 Task: Search one way flight ticket for 1 adult, 6 children, 1 infant in seat and 1 infant on lap in business from Little Rock: Bill And Hillary Clinton National Airport (adams Field) (was Little Rock National) to Indianapolis: Indianapolis International Airport on 8-5-2023. Number of bags: 1 carry on bag. Price is upto 100000. Outbound departure time preference is 20:45.
Action: Mouse moved to (300, 121)
Screenshot: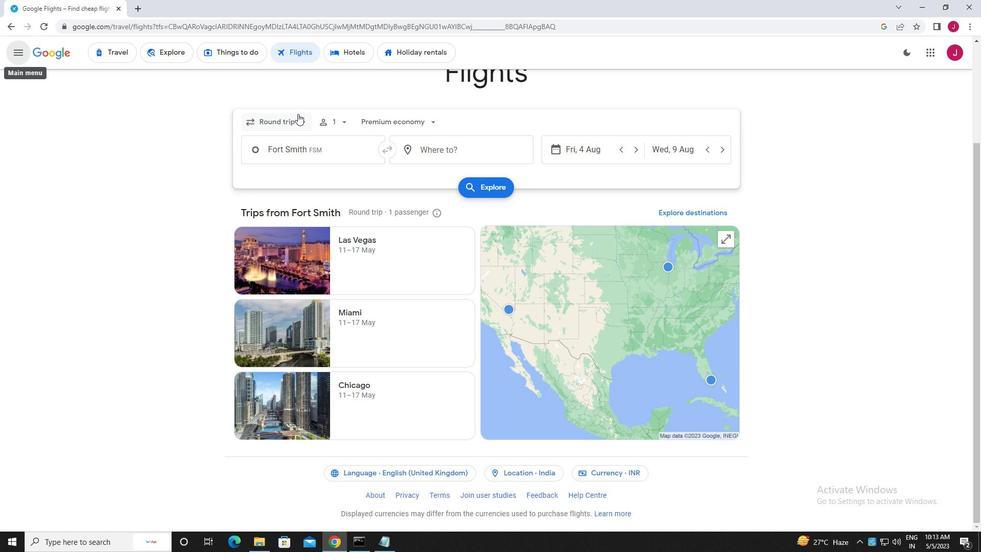 
Action: Mouse pressed left at (300, 121)
Screenshot: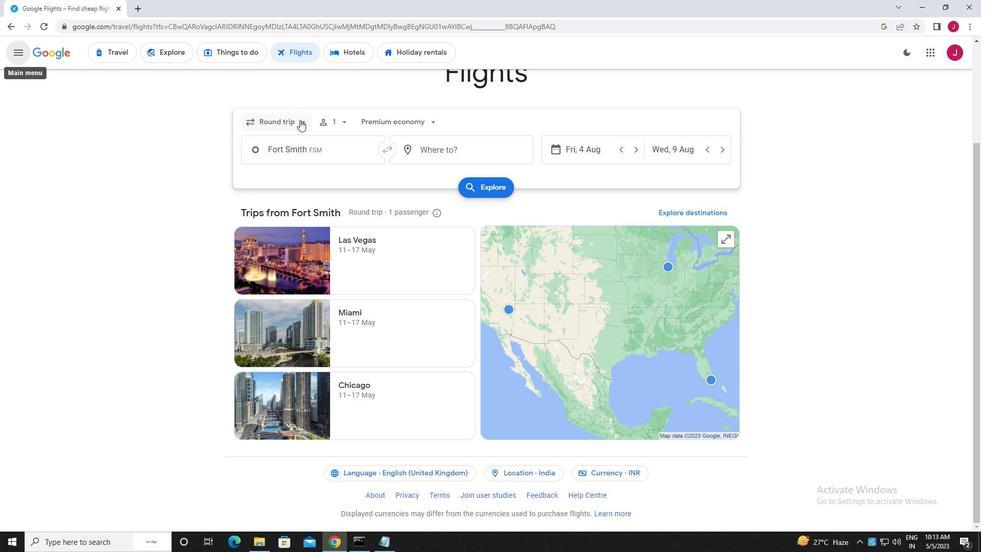 
Action: Mouse moved to (298, 169)
Screenshot: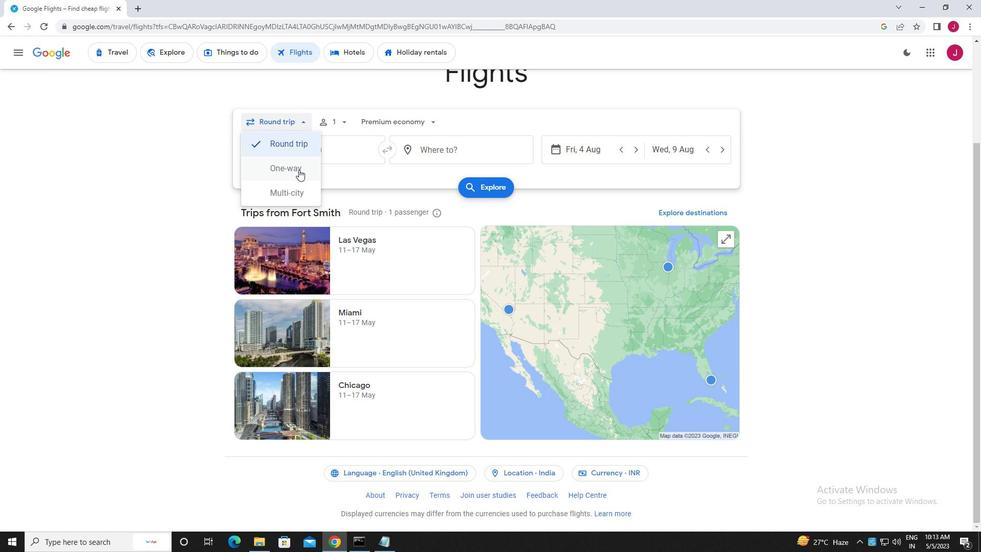 
Action: Mouse pressed left at (298, 169)
Screenshot: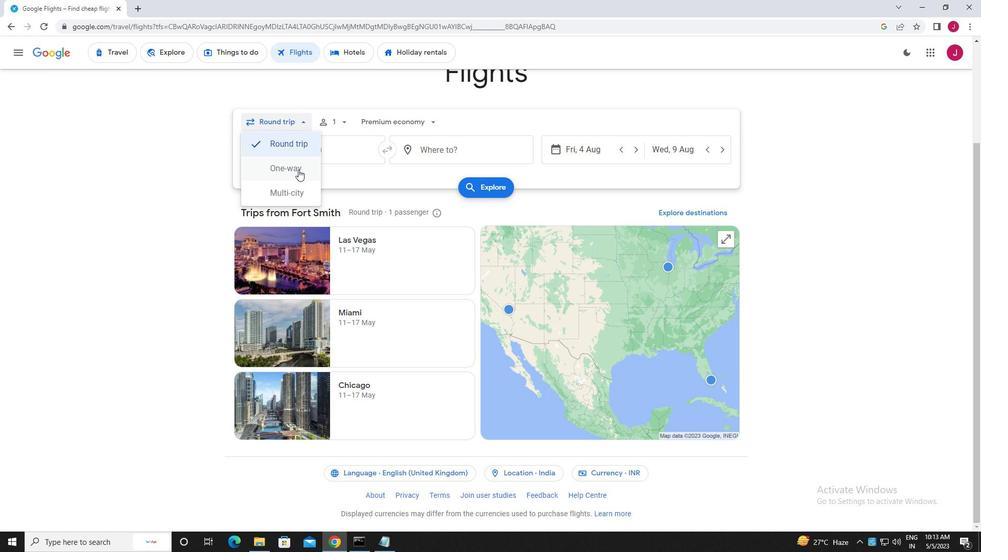 
Action: Mouse moved to (340, 127)
Screenshot: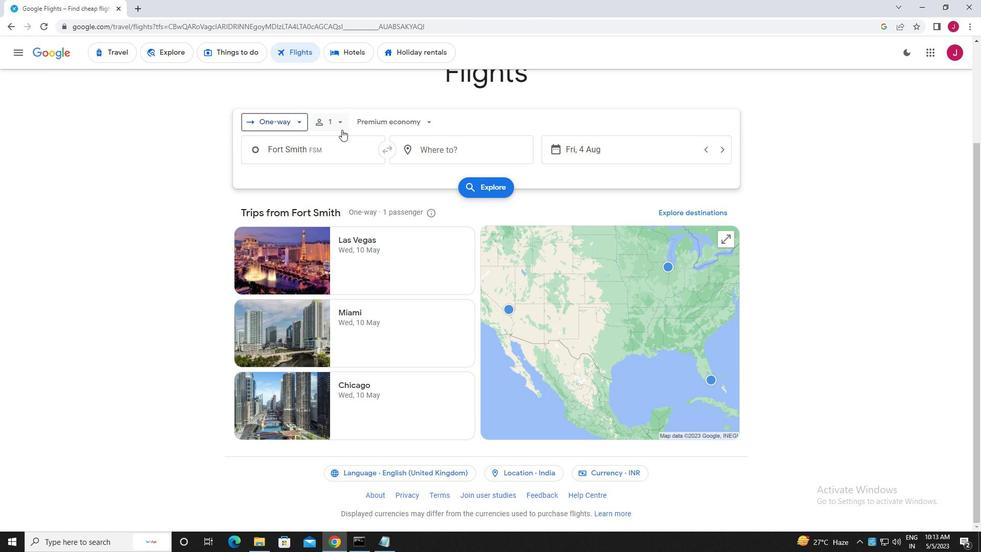 
Action: Mouse pressed left at (340, 127)
Screenshot: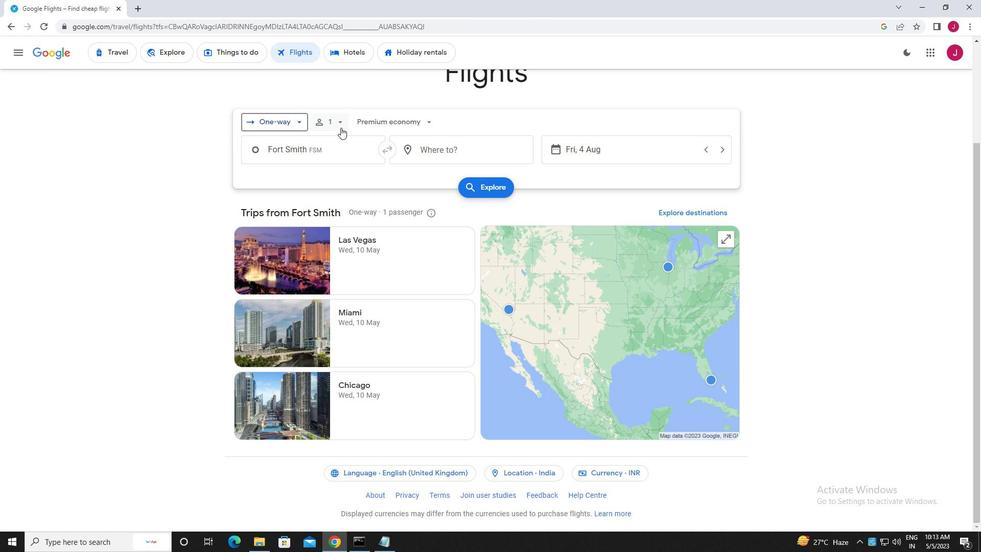 
Action: Mouse moved to (417, 177)
Screenshot: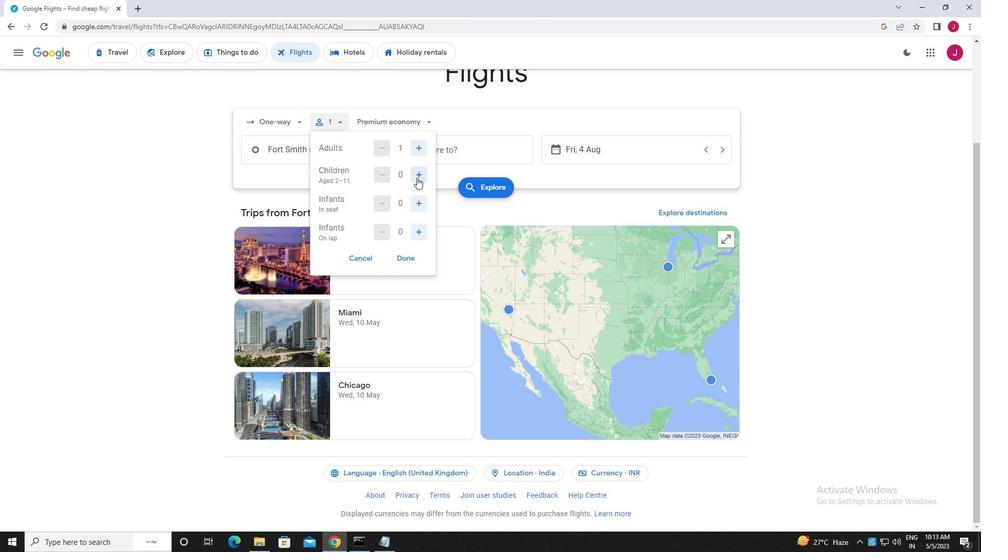 
Action: Mouse pressed left at (417, 177)
Screenshot: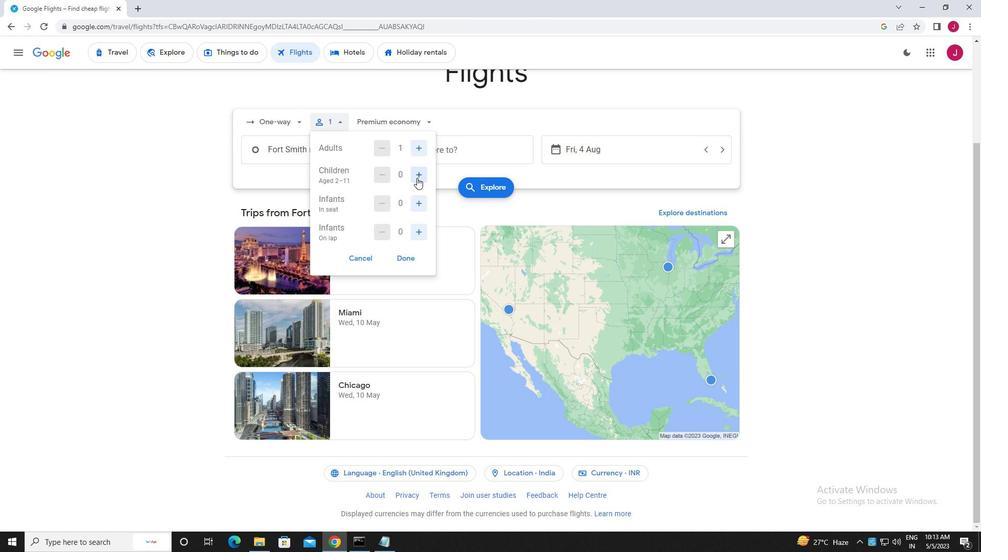 
Action: Mouse pressed left at (417, 177)
Screenshot: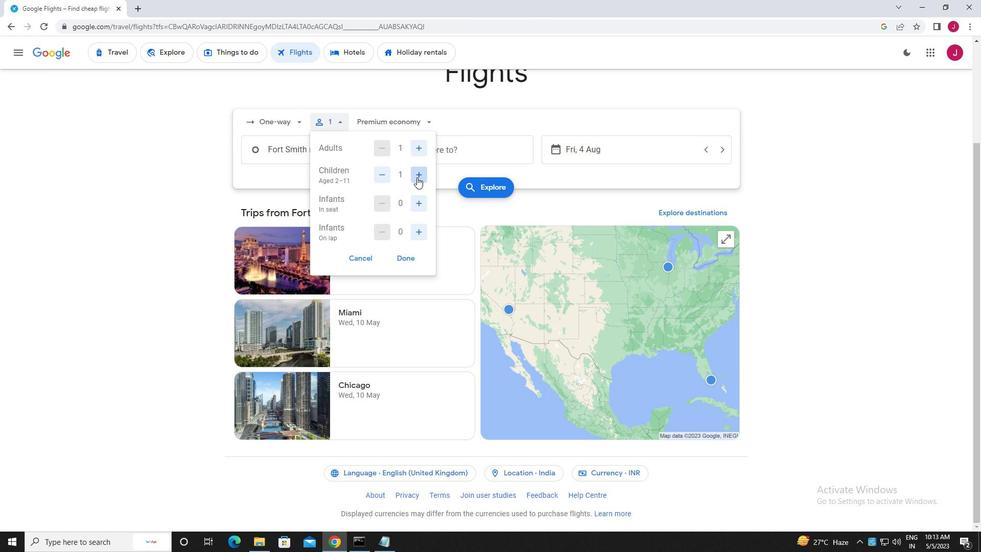 
Action: Mouse pressed left at (417, 177)
Screenshot: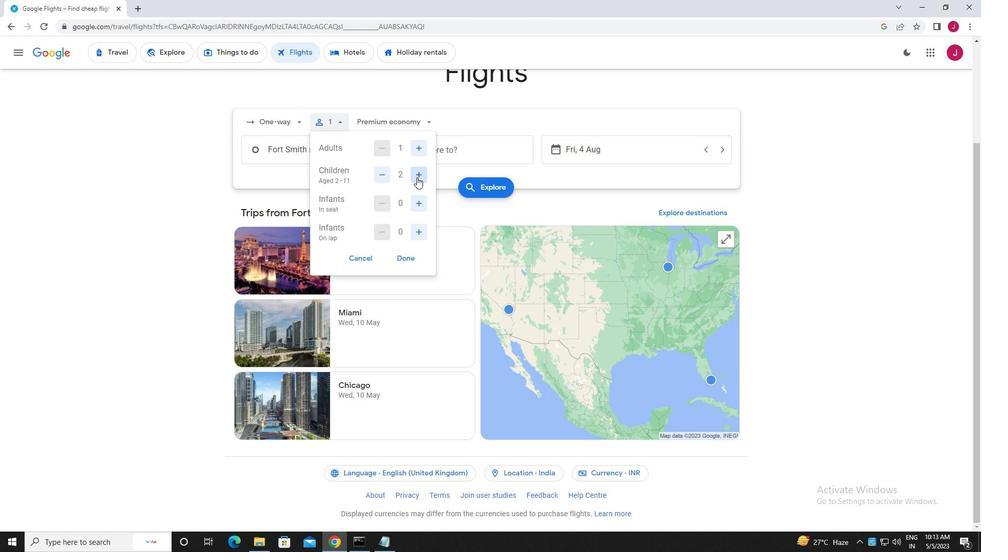 
Action: Mouse pressed left at (417, 177)
Screenshot: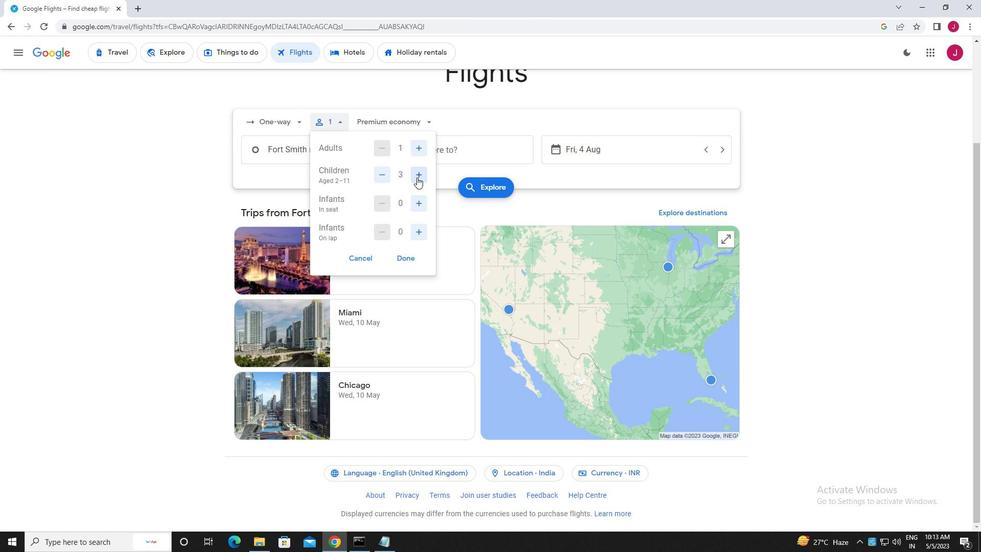 
Action: Mouse pressed left at (417, 177)
Screenshot: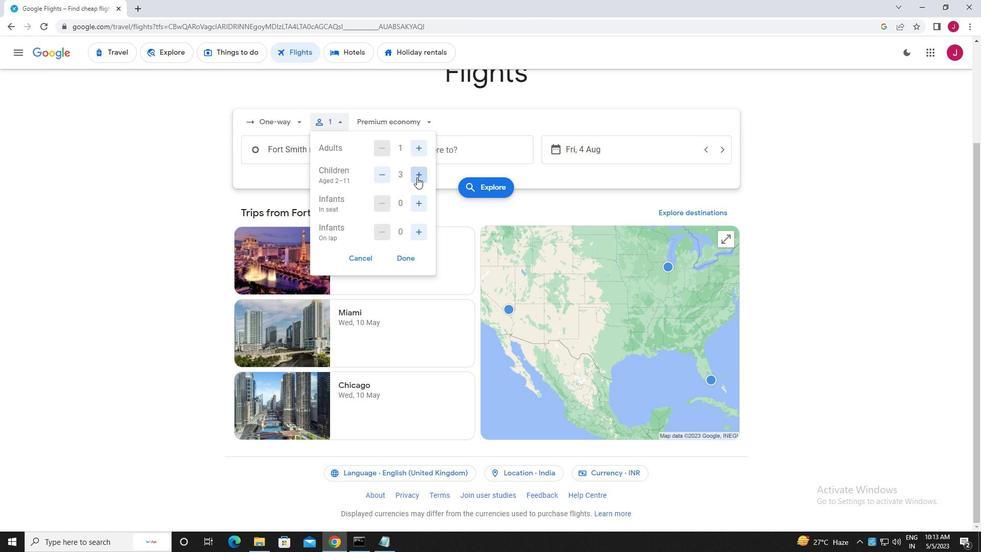 
Action: Mouse pressed left at (417, 177)
Screenshot: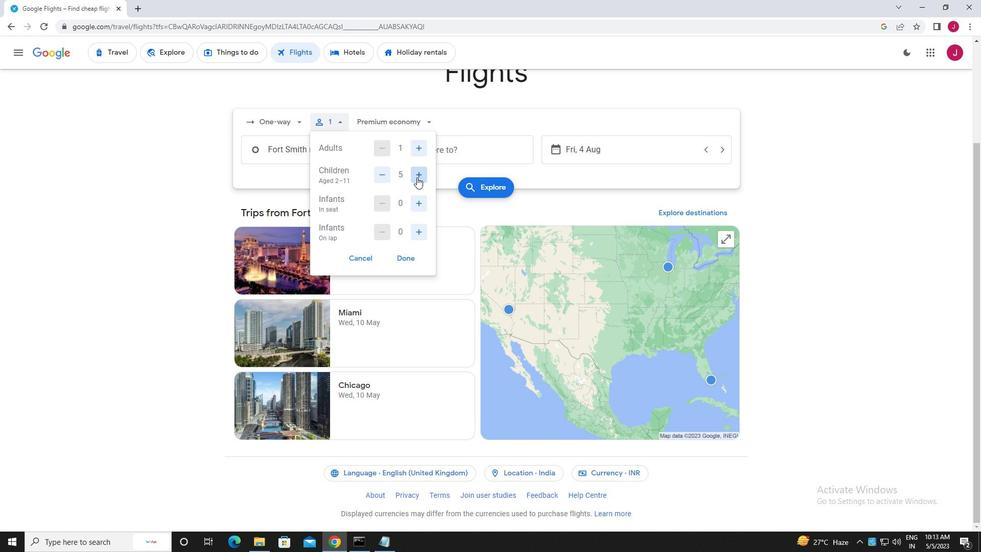 
Action: Mouse moved to (418, 202)
Screenshot: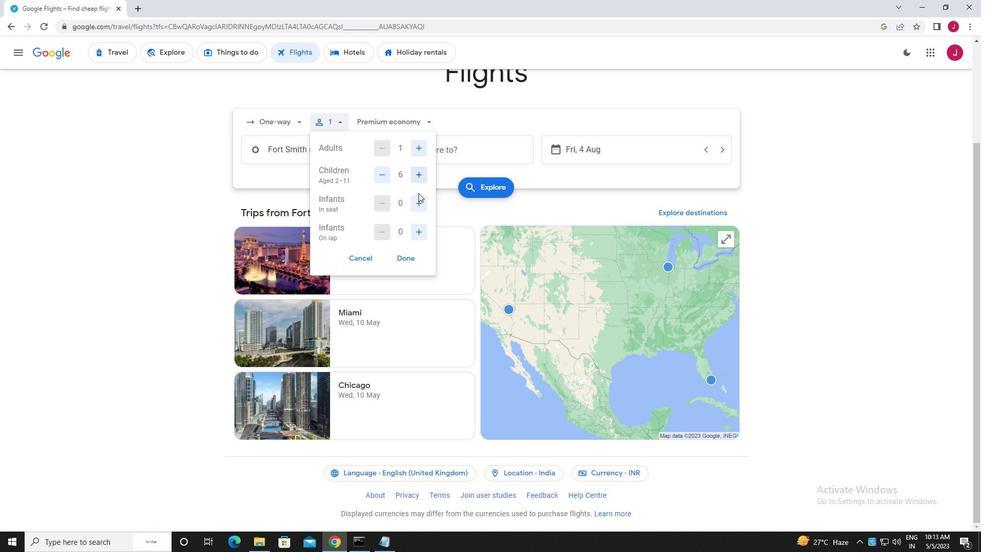 
Action: Mouse pressed left at (418, 202)
Screenshot: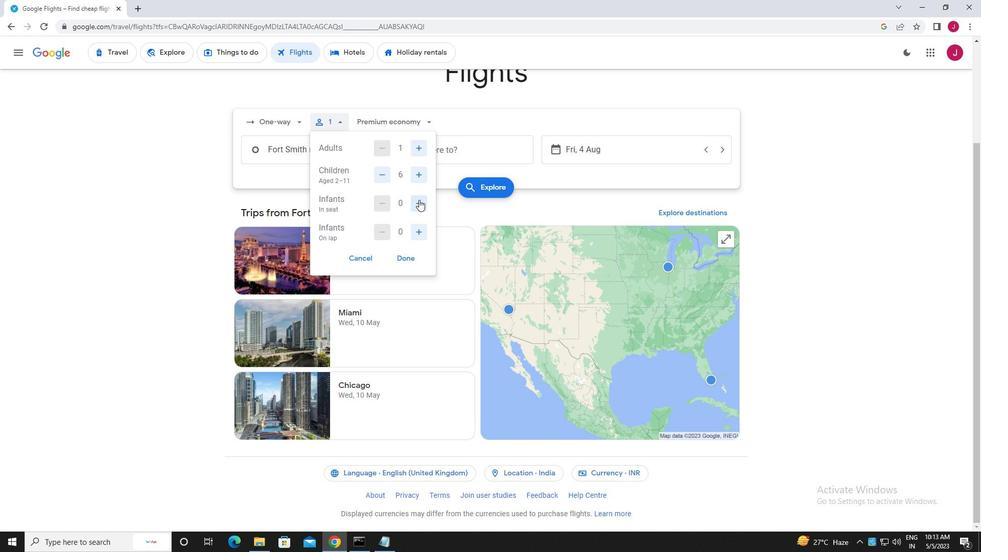 
Action: Mouse moved to (419, 231)
Screenshot: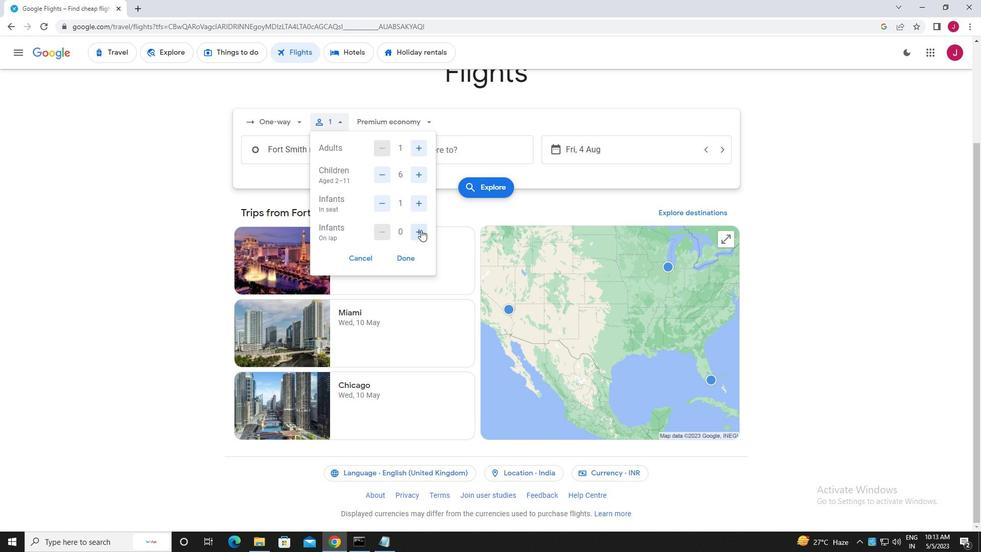 
Action: Mouse pressed left at (419, 231)
Screenshot: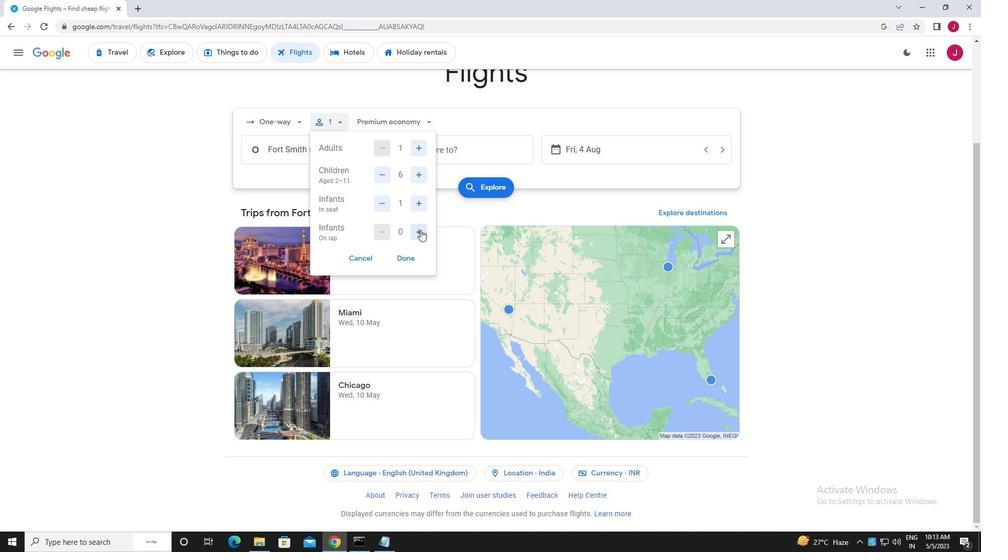 
Action: Mouse moved to (410, 257)
Screenshot: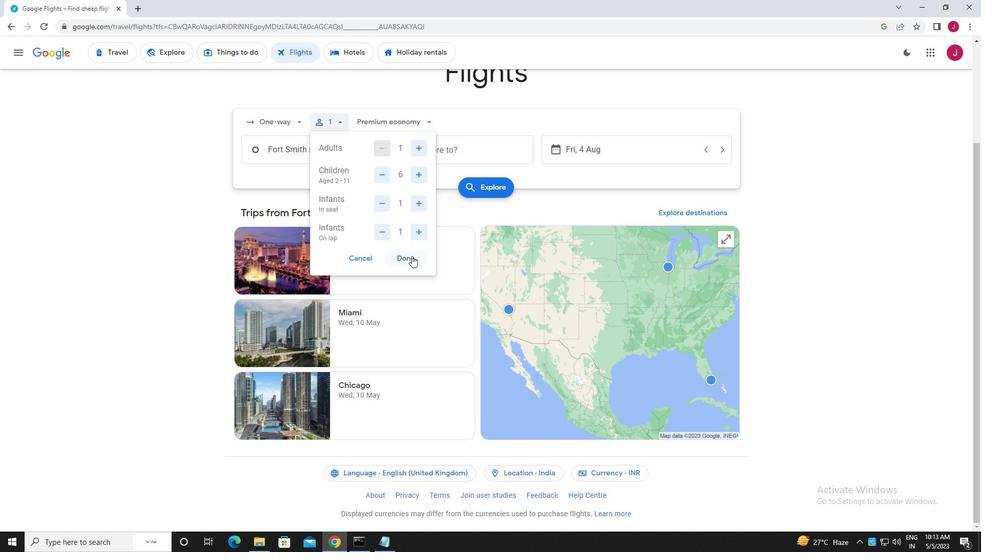 
Action: Mouse pressed left at (410, 257)
Screenshot: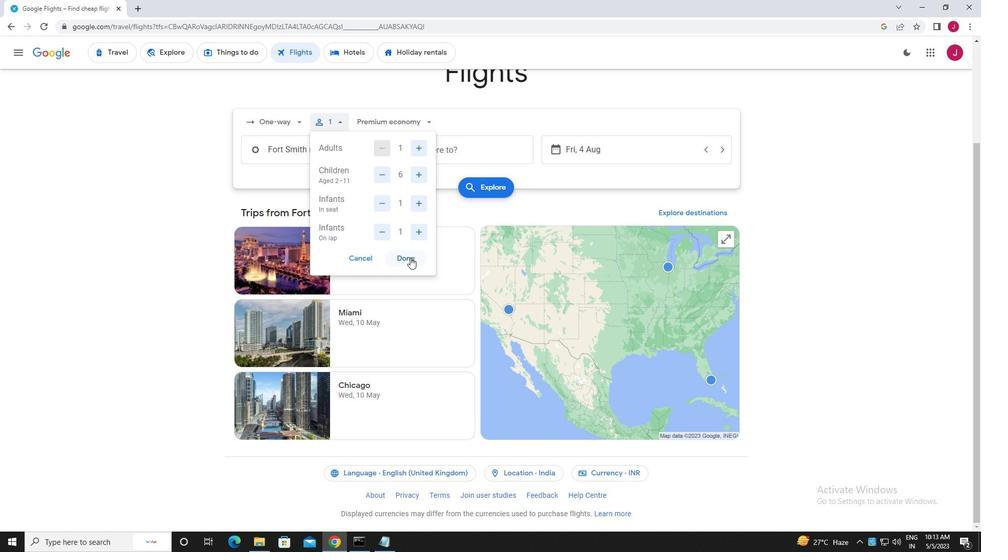 
Action: Mouse moved to (389, 124)
Screenshot: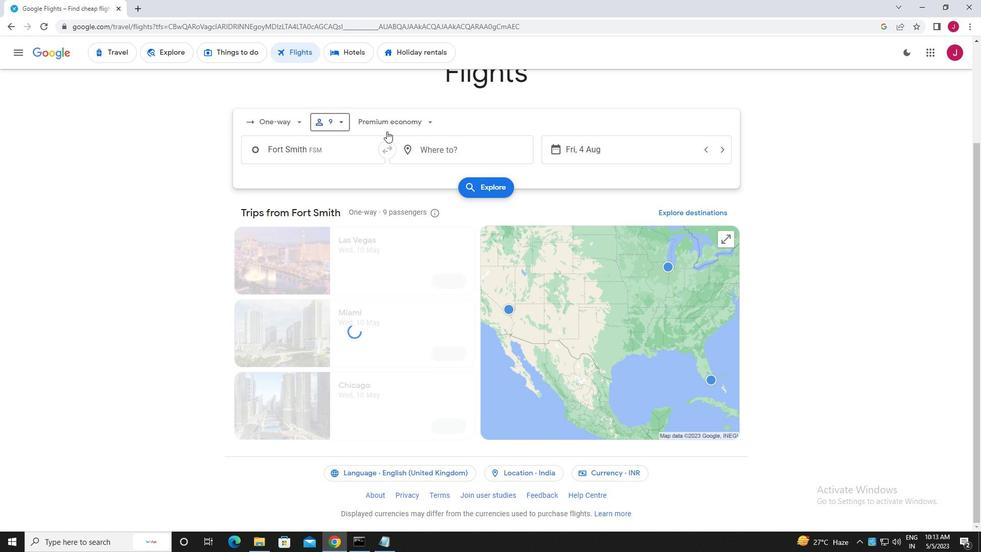
Action: Mouse pressed left at (389, 124)
Screenshot: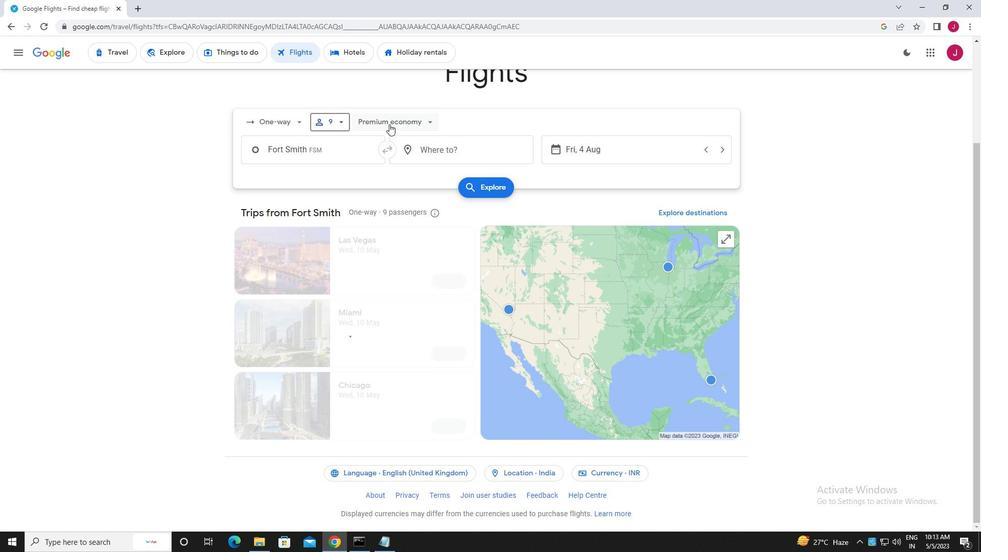 
Action: Mouse moved to (392, 192)
Screenshot: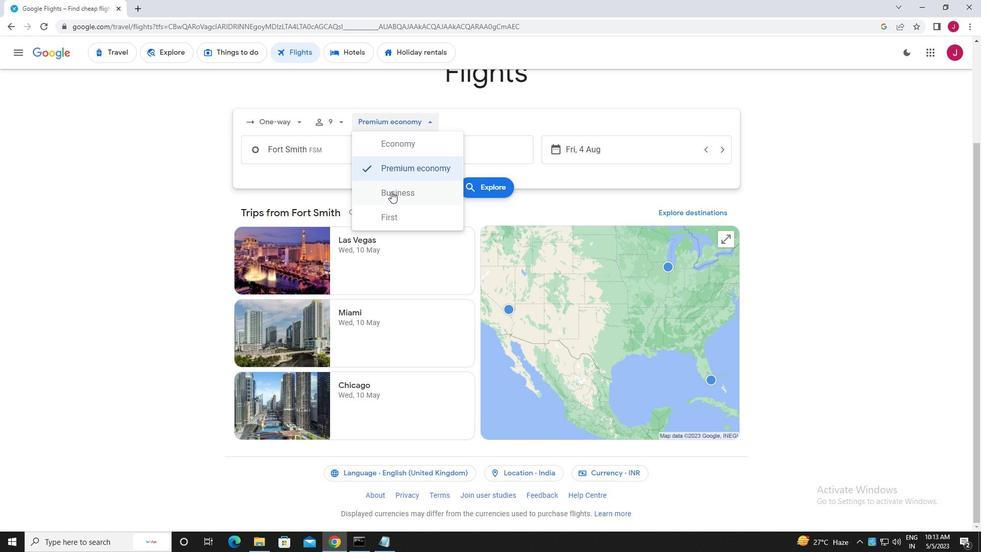 
Action: Mouse pressed left at (392, 192)
Screenshot: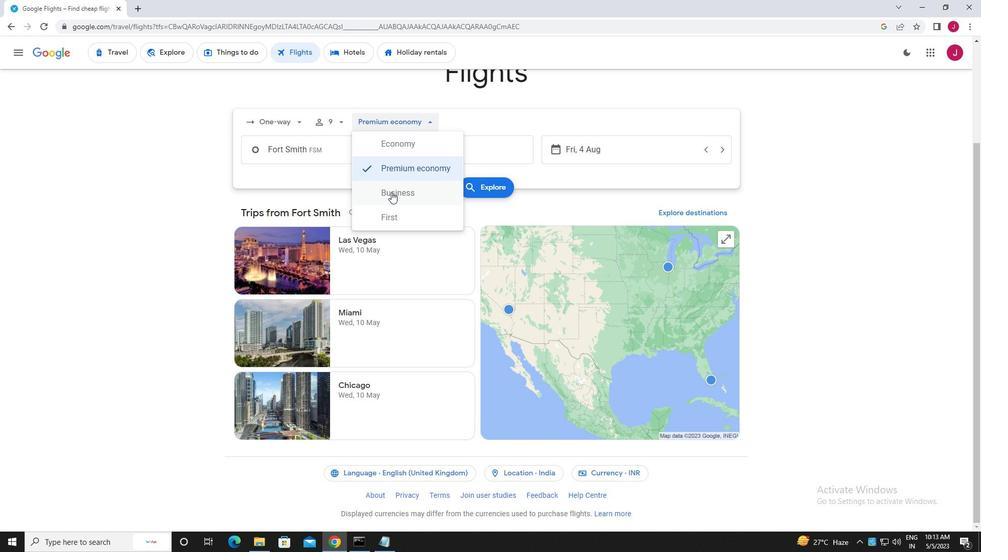 
Action: Mouse moved to (344, 149)
Screenshot: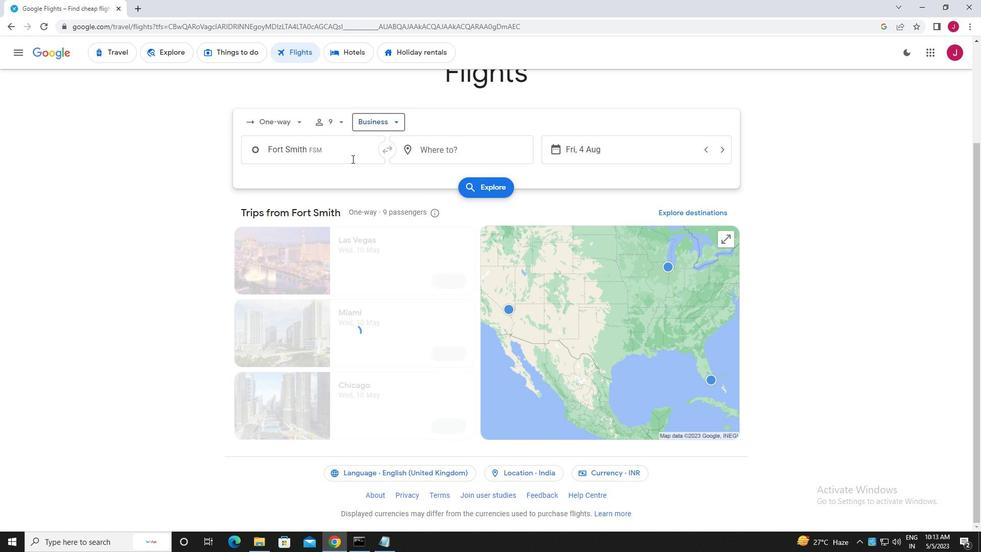 
Action: Mouse pressed left at (344, 149)
Screenshot: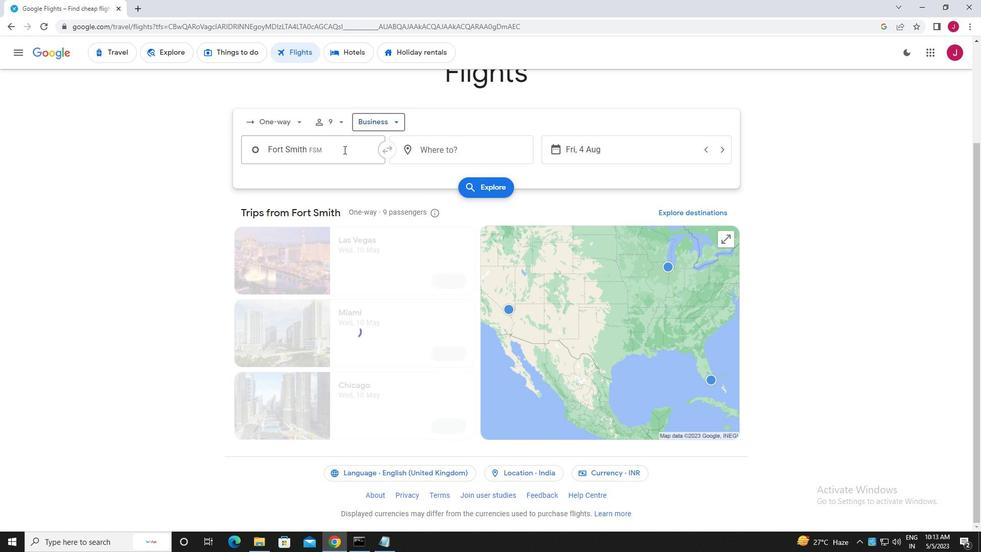 
Action: Key pressed little<Key.space>rock
Screenshot: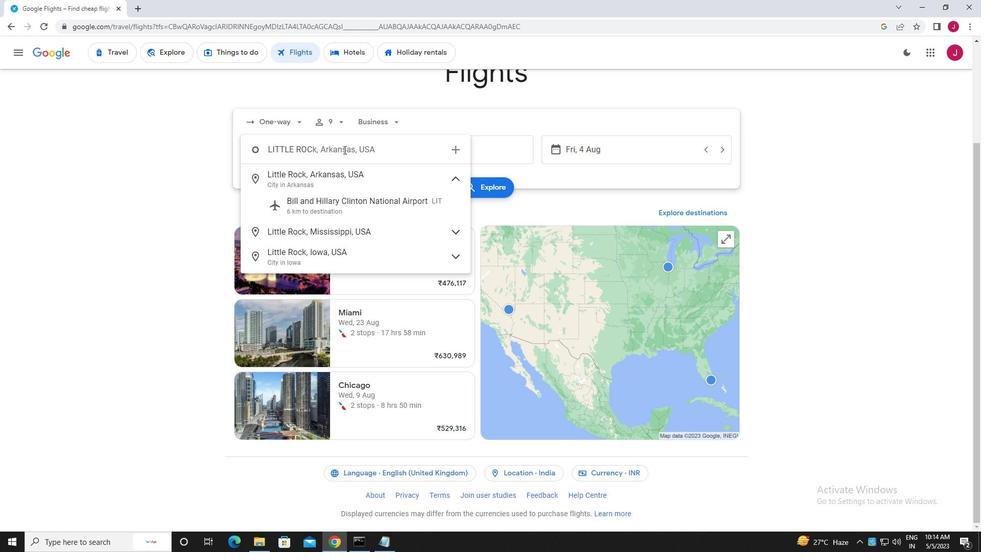 
Action: Mouse moved to (379, 213)
Screenshot: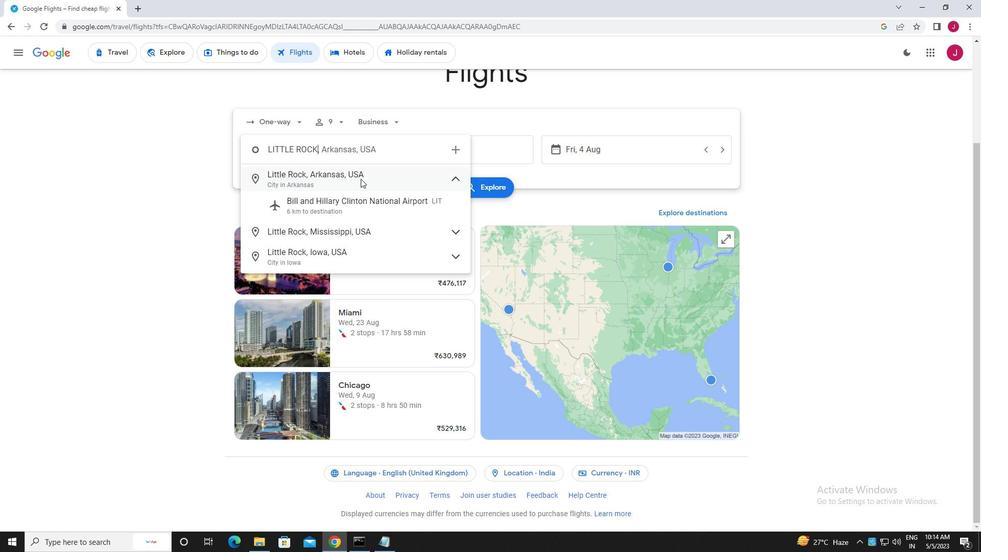 
Action: Mouse pressed left at (379, 213)
Screenshot: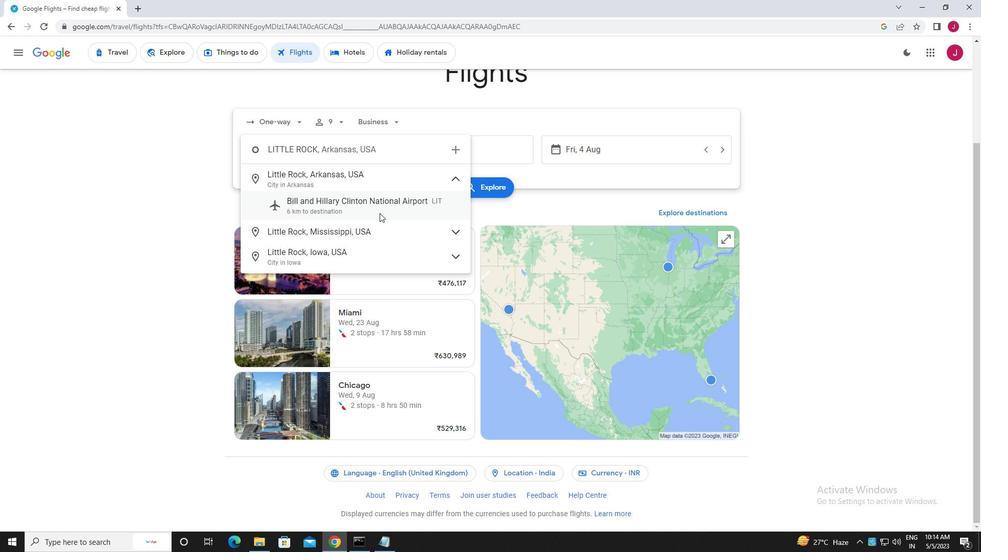 
Action: Mouse moved to (454, 154)
Screenshot: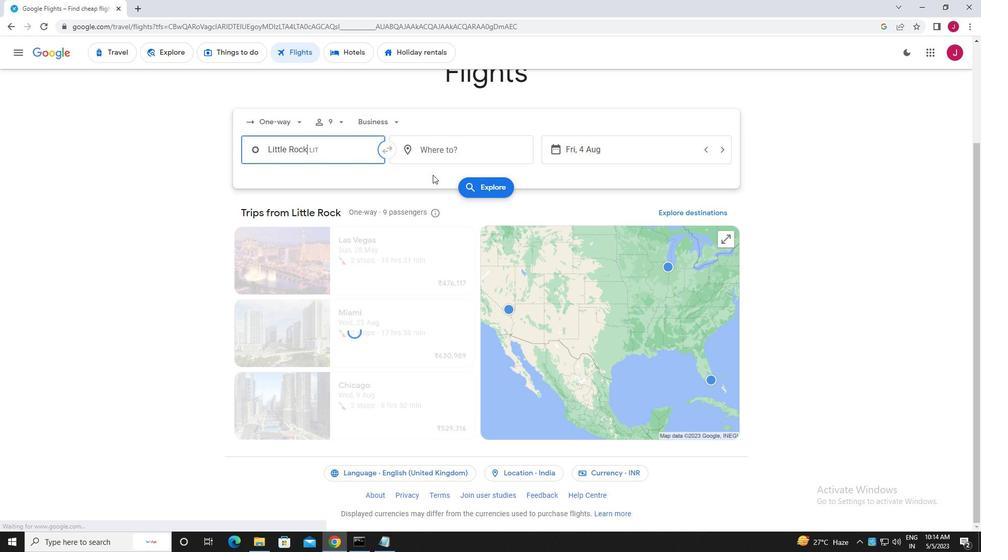
Action: Mouse pressed left at (454, 154)
Screenshot: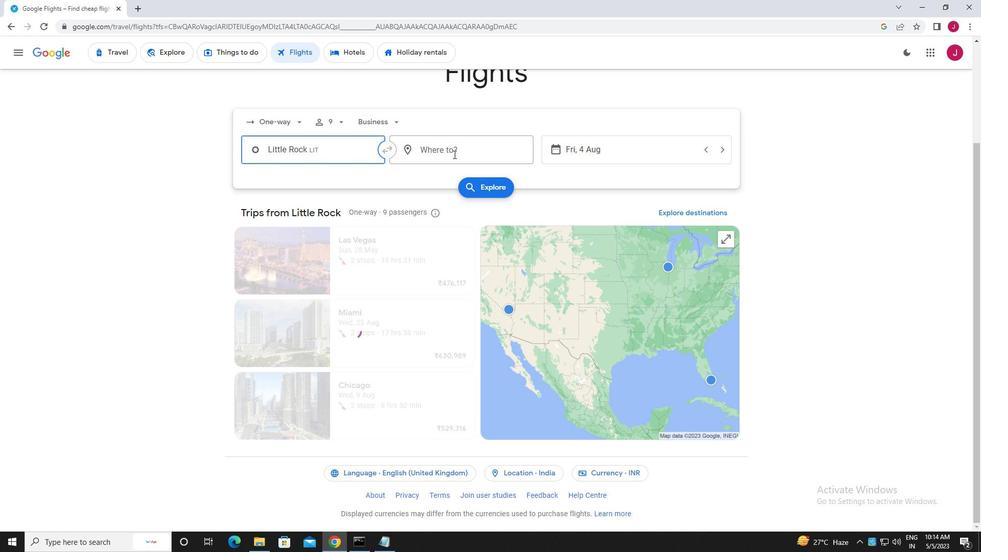 
Action: Mouse moved to (454, 154)
Screenshot: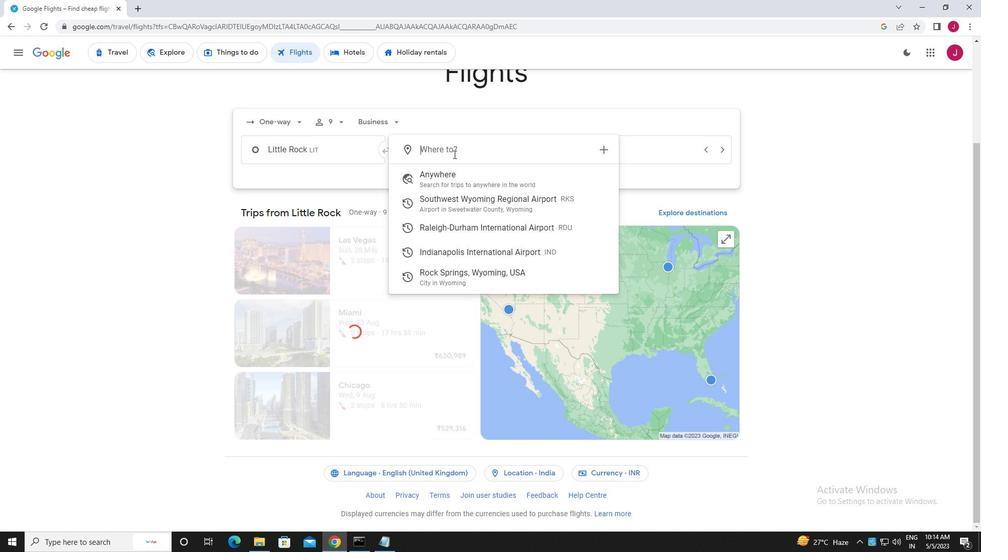 
Action: Key pressed ins<Key.backspace>diana
Screenshot: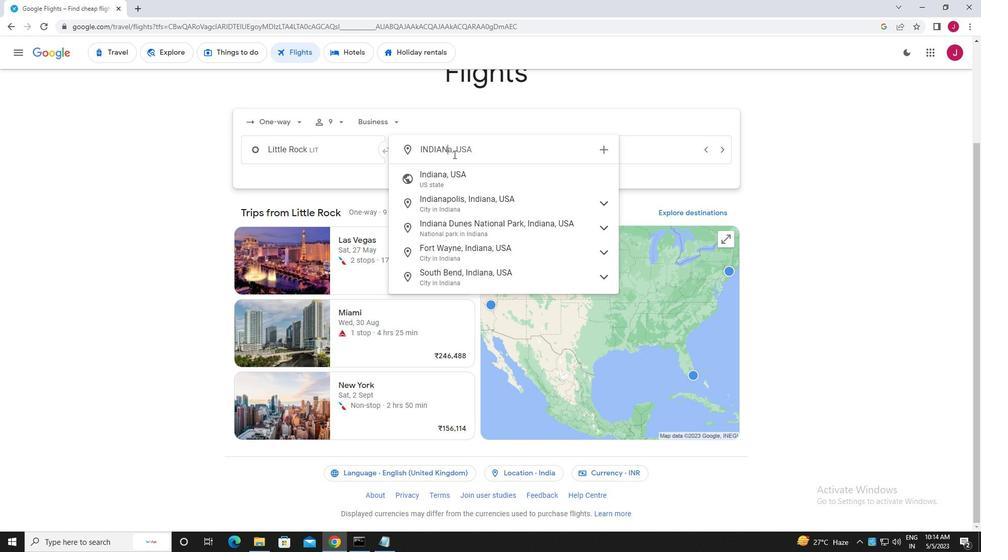 
Action: Mouse moved to (479, 210)
Screenshot: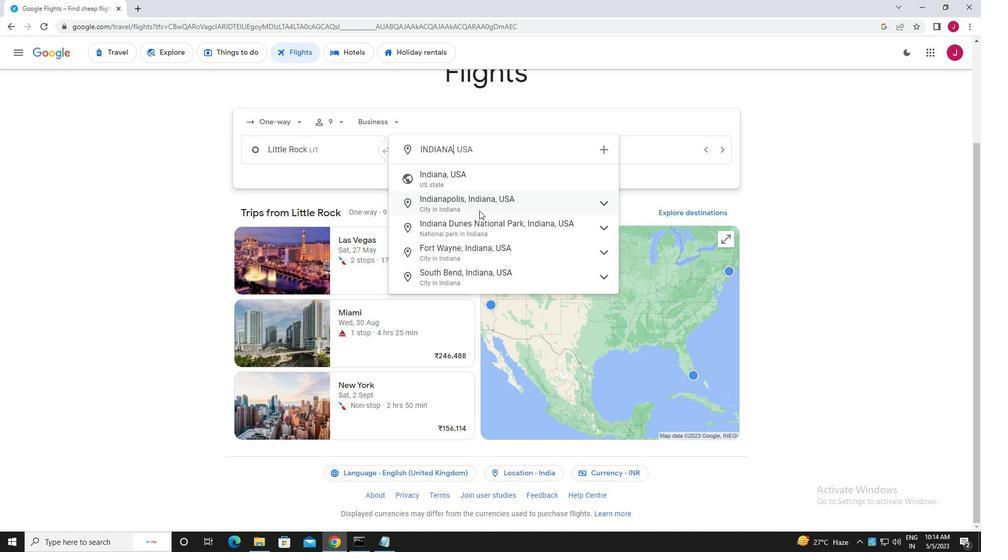 
Action: Mouse pressed left at (479, 210)
Screenshot: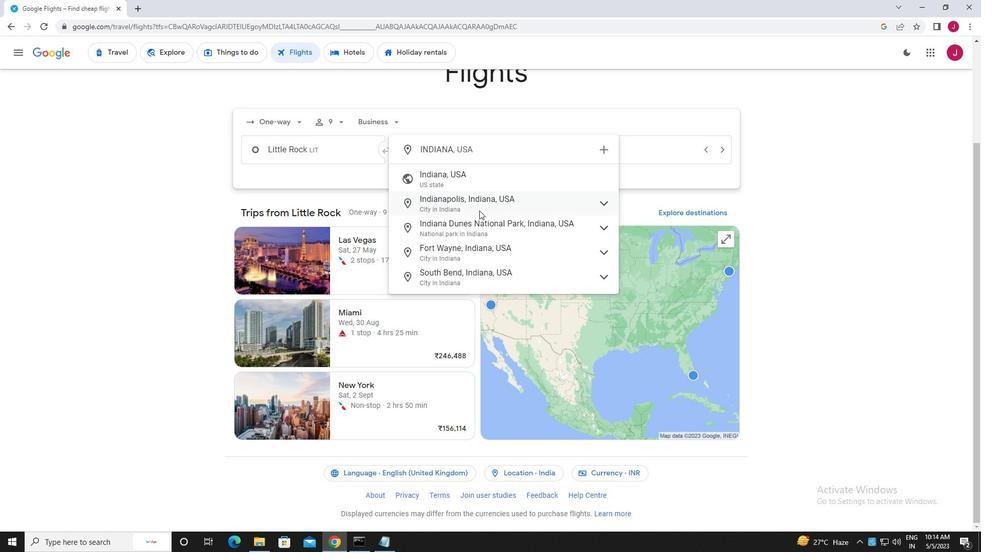 
Action: Mouse moved to (501, 159)
Screenshot: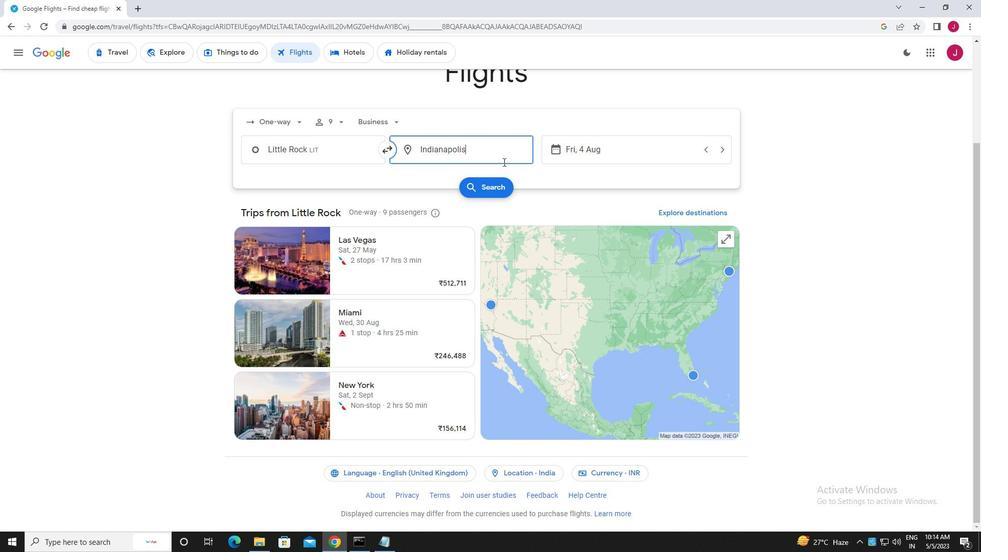 
Action: Mouse pressed left at (501, 159)
Screenshot: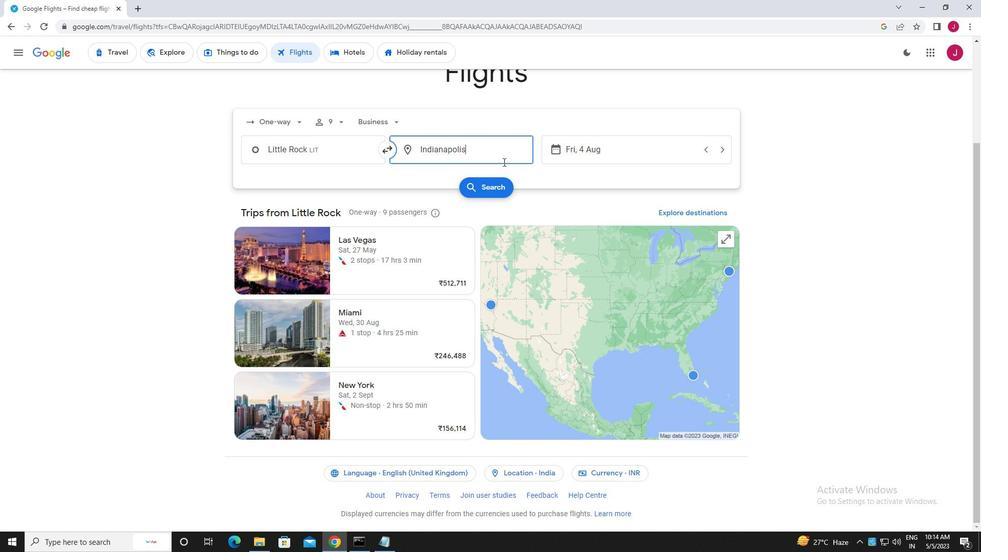
Action: Mouse moved to (505, 202)
Screenshot: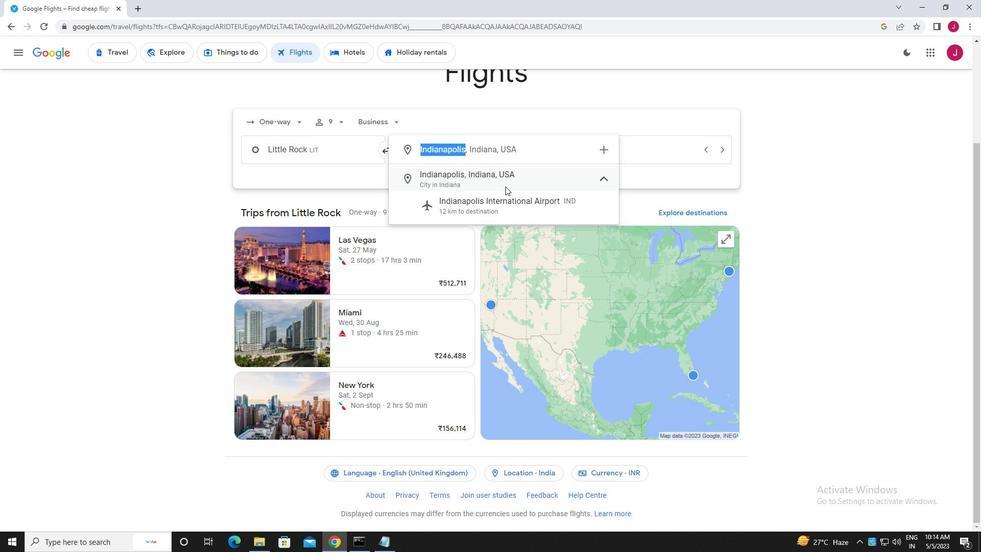 
Action: Mouse pressed left at (505, 202)
Screenshot: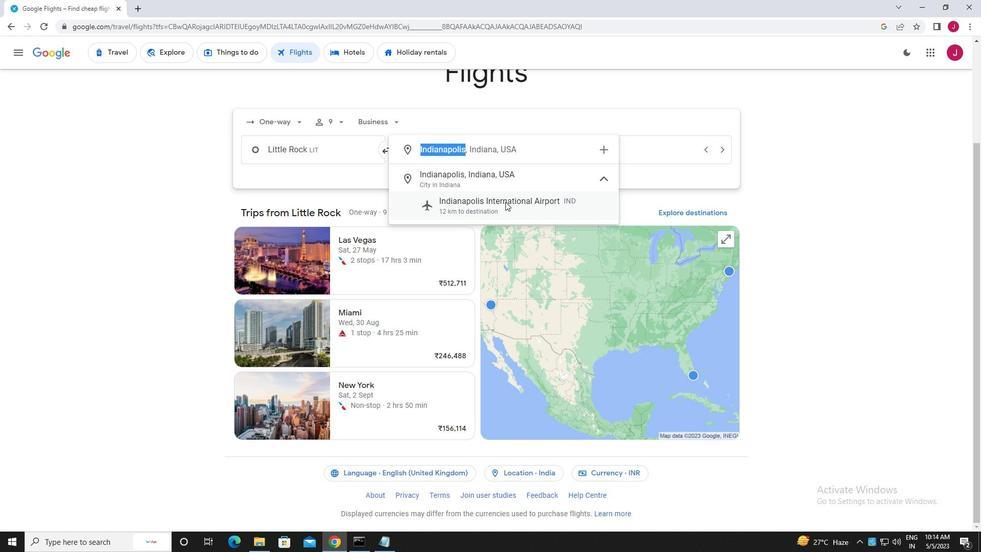 
Action: Mouse moved to (621, 146)
Screenshot: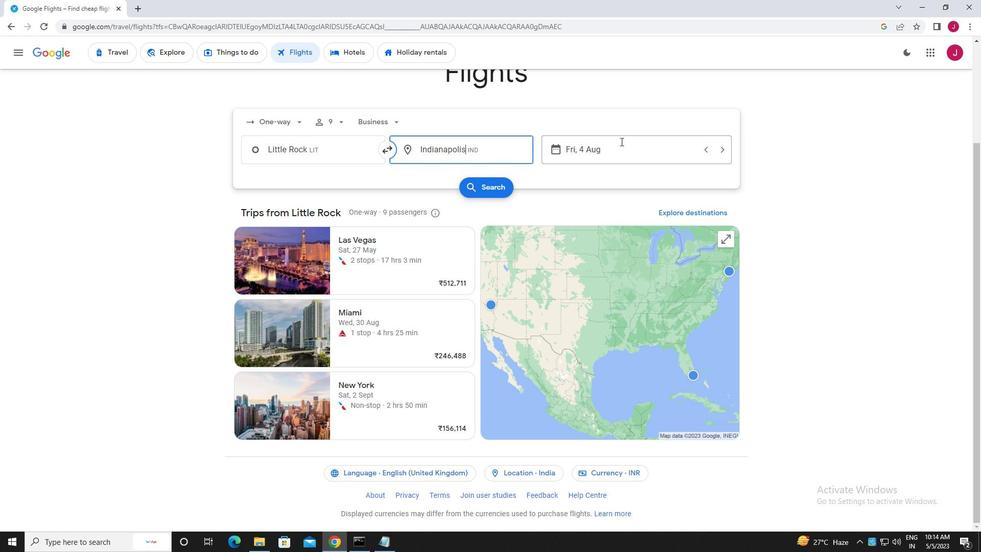 
Action: Mouse pressed left at (621, 146)
Screenshot: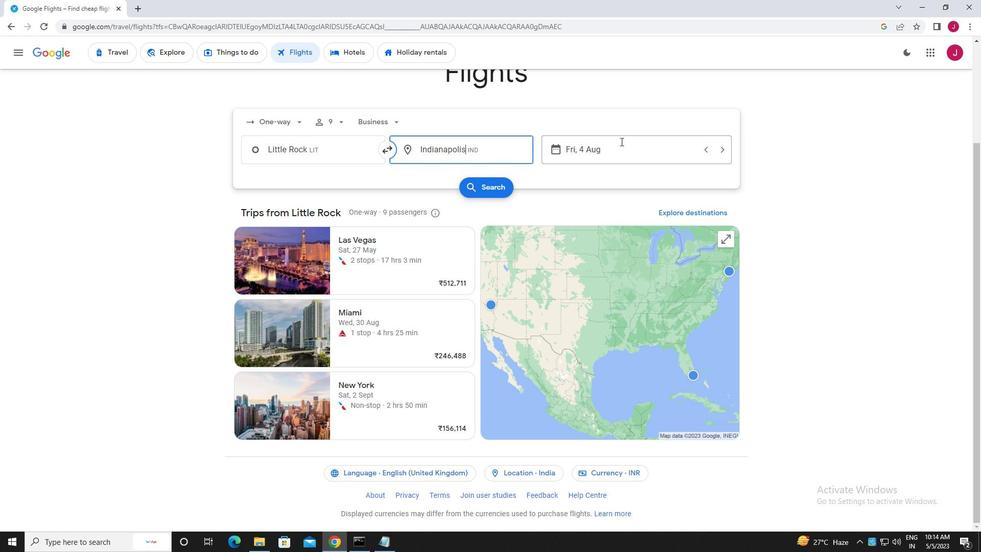 
Action: Mouse moved to (514, 224)
Screenshot: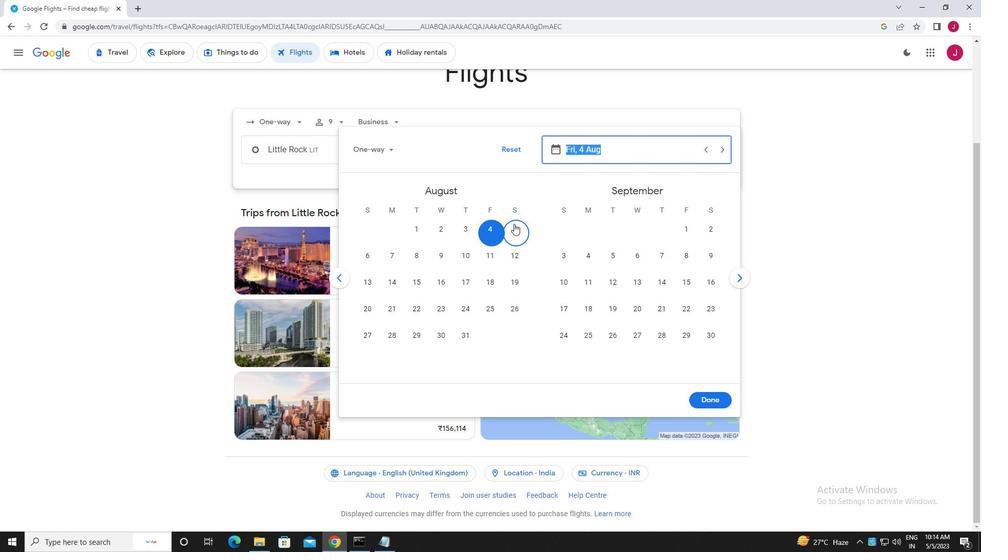 
Action: Mouse pressed left at (514, 224)
Screenshot: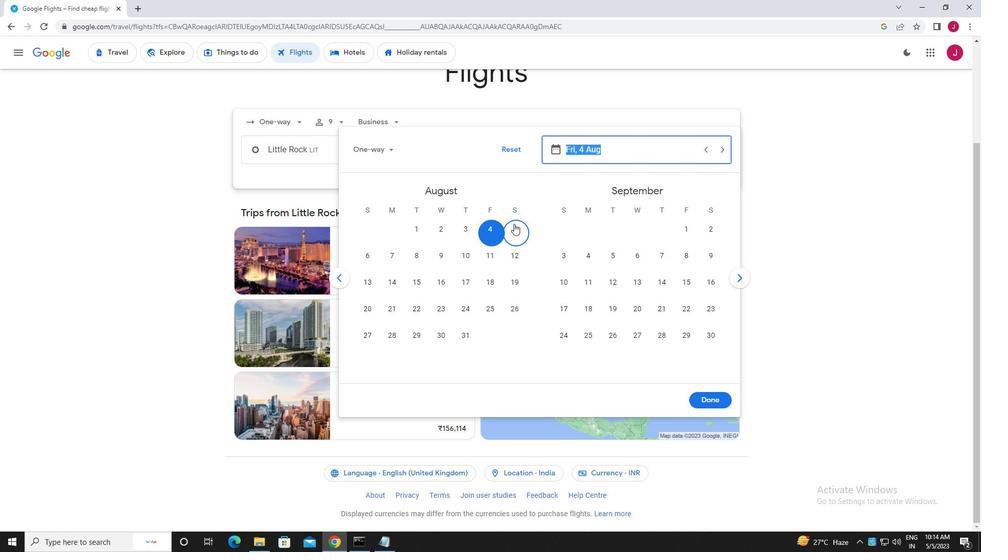
Action: Mouse moved to (714, 398)
Screenshot: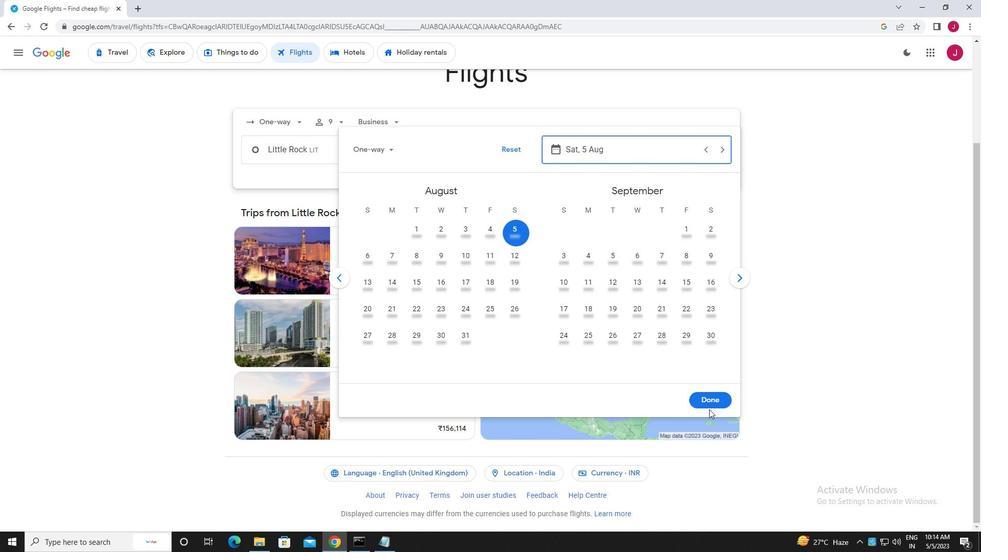 
Action: Mouse pressed left at (714, 398)
Screenshot: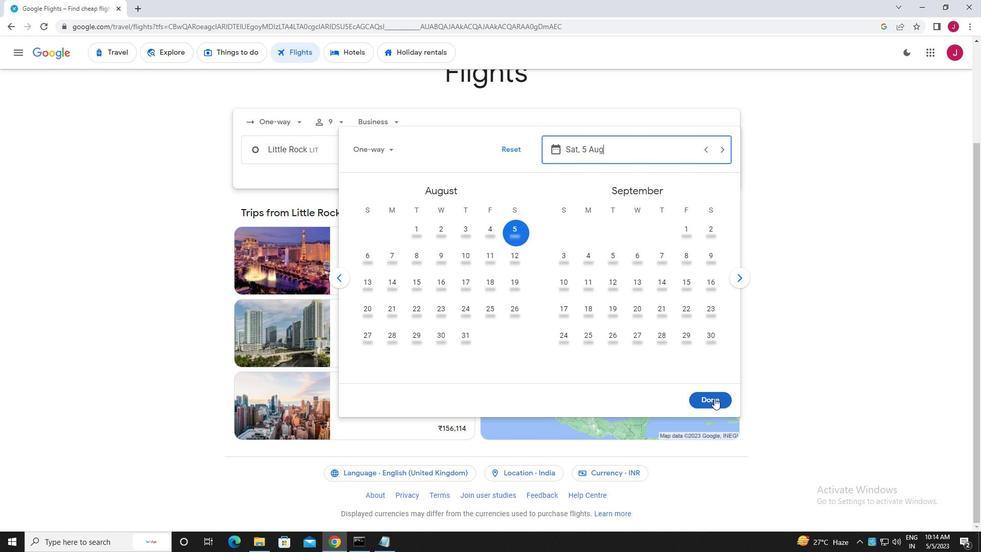 
Action: Mouse moved to (489, 190)
Screenshot: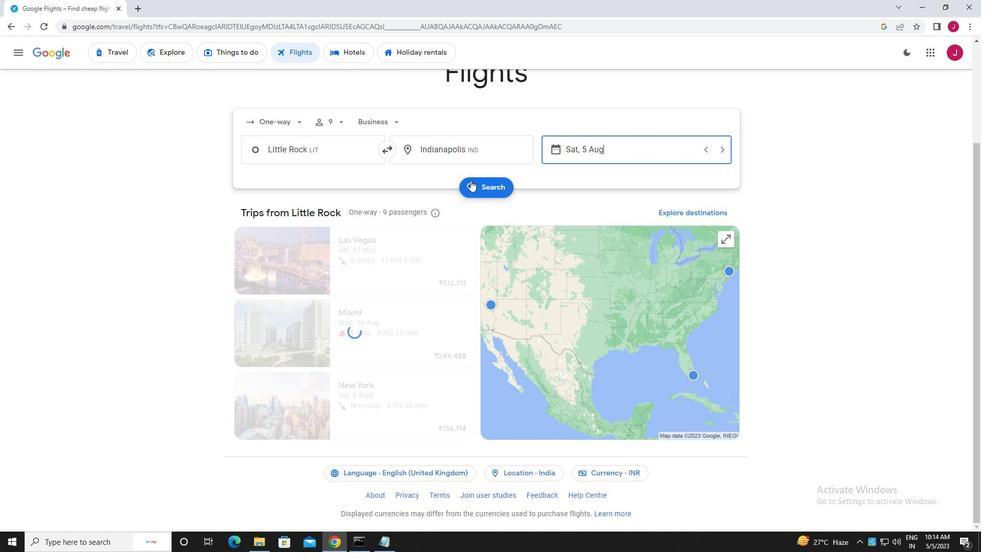 
Action: Mouse pressed left at (489, 190)
Screenshot: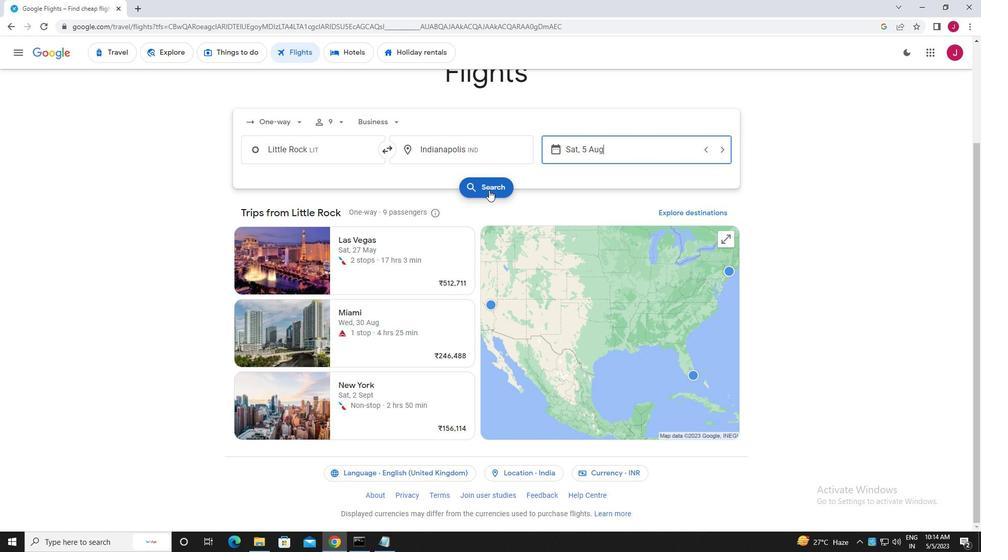 
Action: Mouse moved to (271, 147)
Screenshot: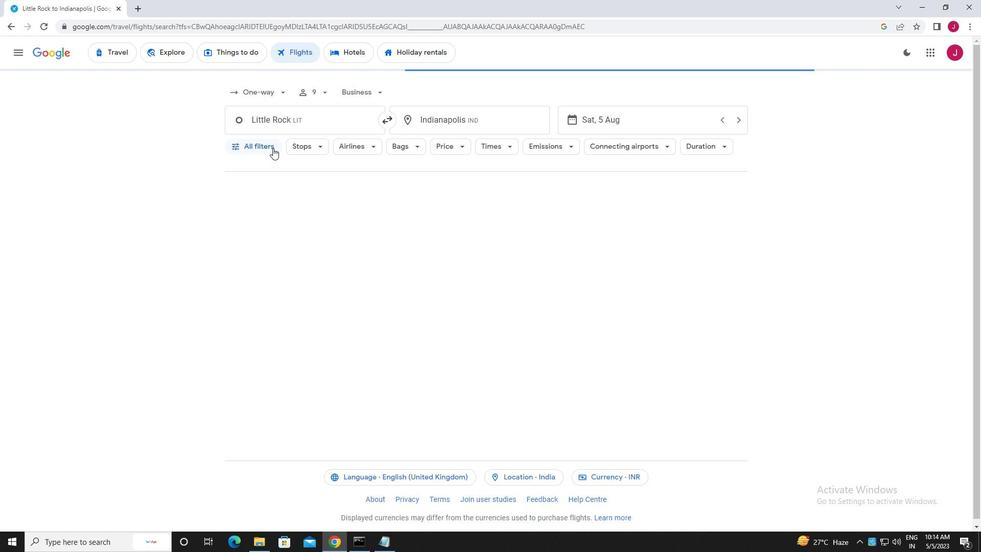 
Action: Mouse pressed left at (271, 147)
Screenshot: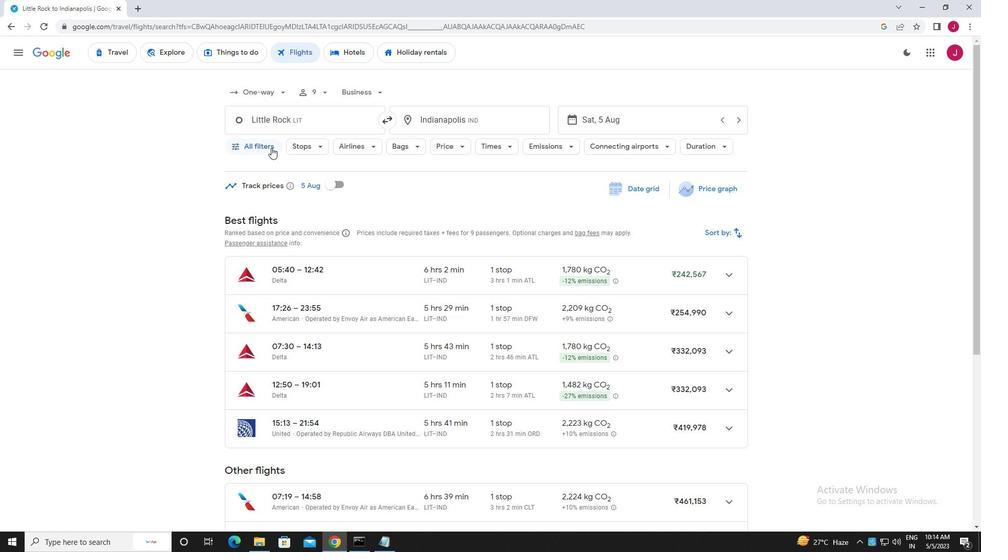 
Action: Mouse moved to (275, 155)
Screenshot: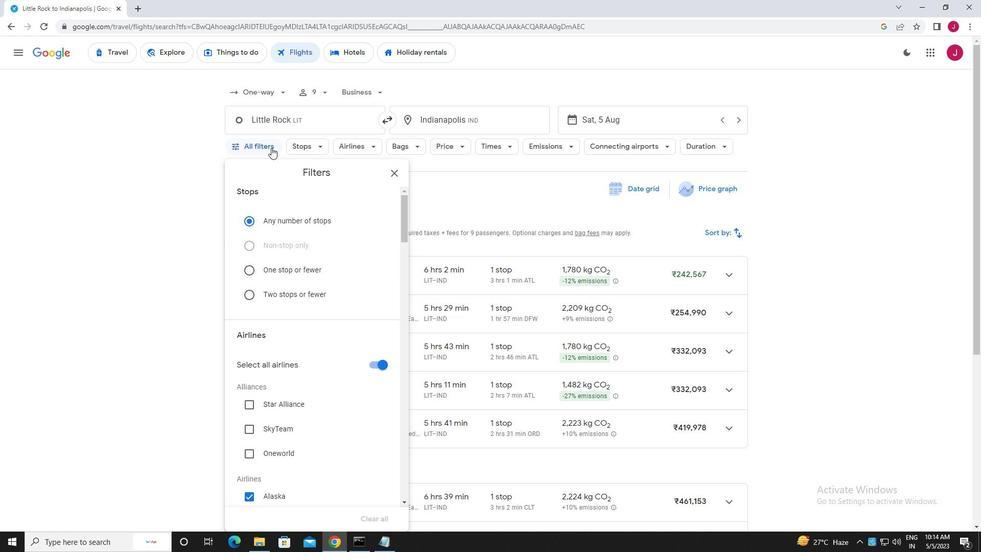 
Action: Mouse scrolled (275, 155) with delta (0, 0)
Screenshot: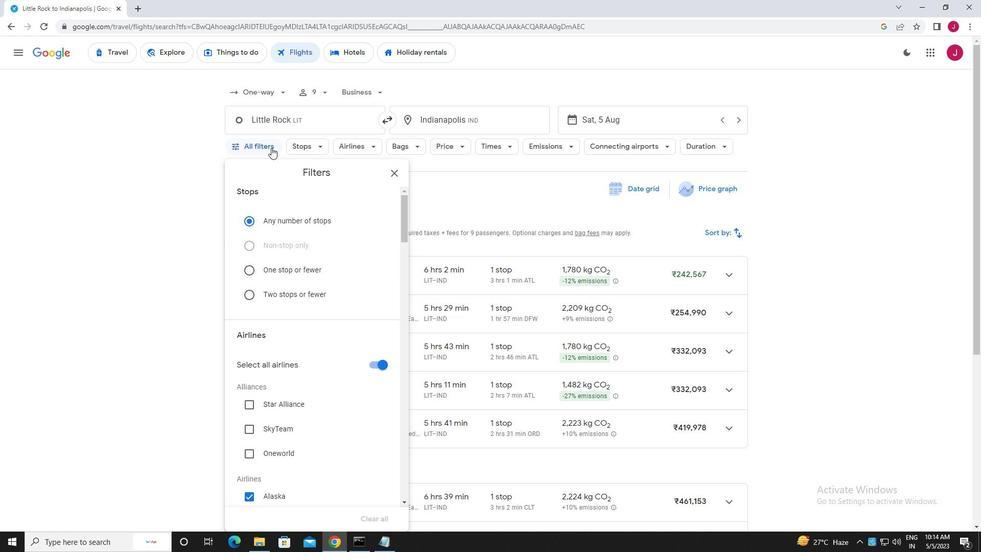 
Action: Mouse moved to (278, 159)
Screenshot: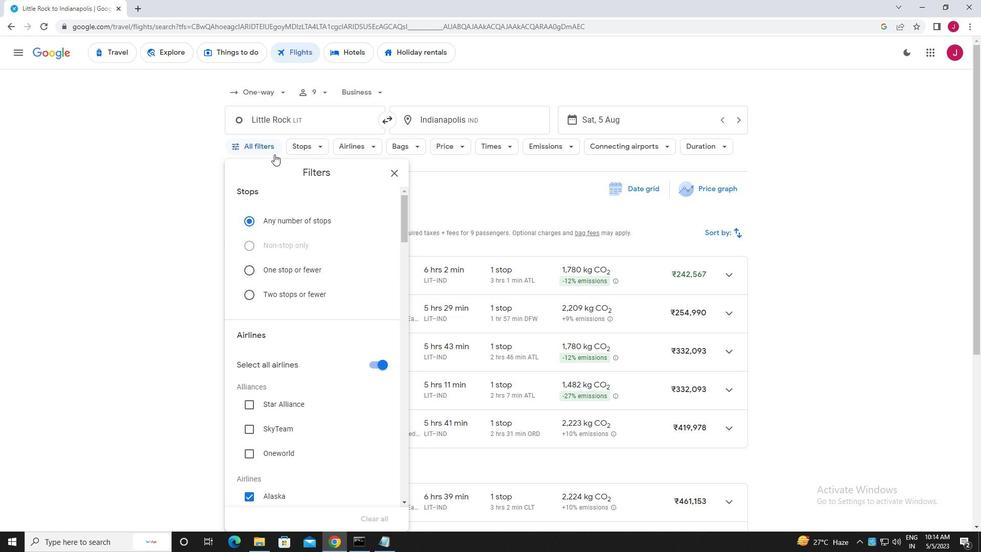 
Action: Mouse scrolled (278, 158) with delta (0, 0)
Screenshot: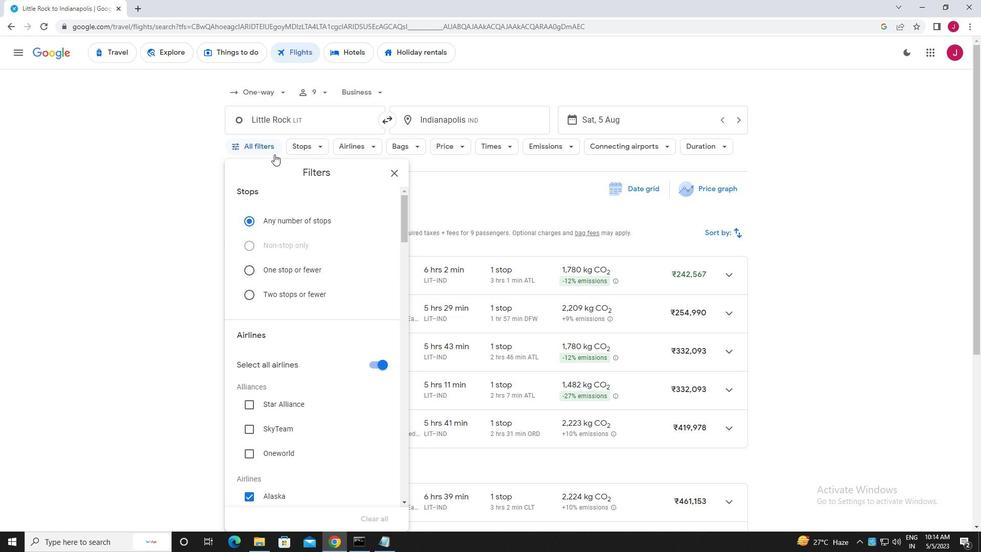 
Action: Mouse moved to (303, 183)
Screenshot: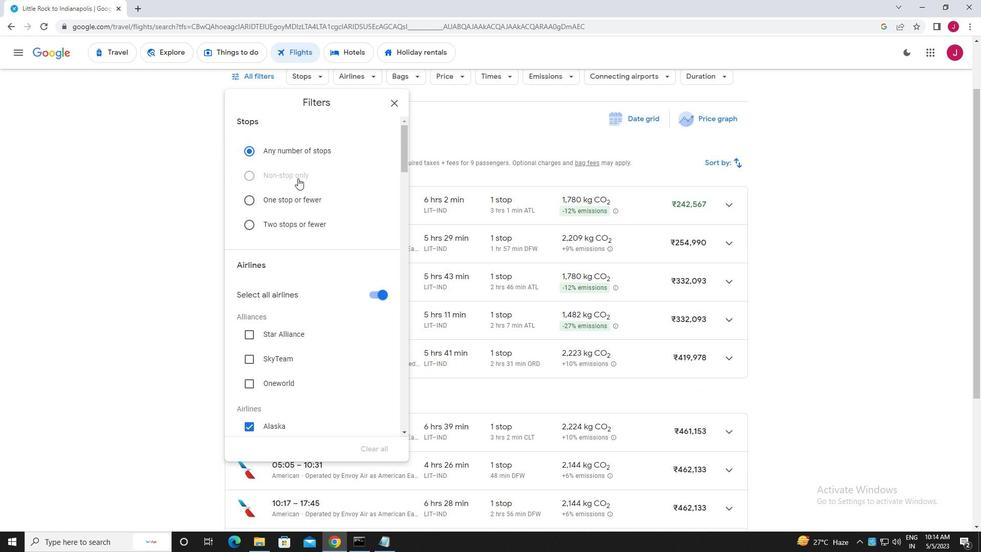 
Action: Mouse scrolled (303, 183) with delta (0, 0)
Screenshot: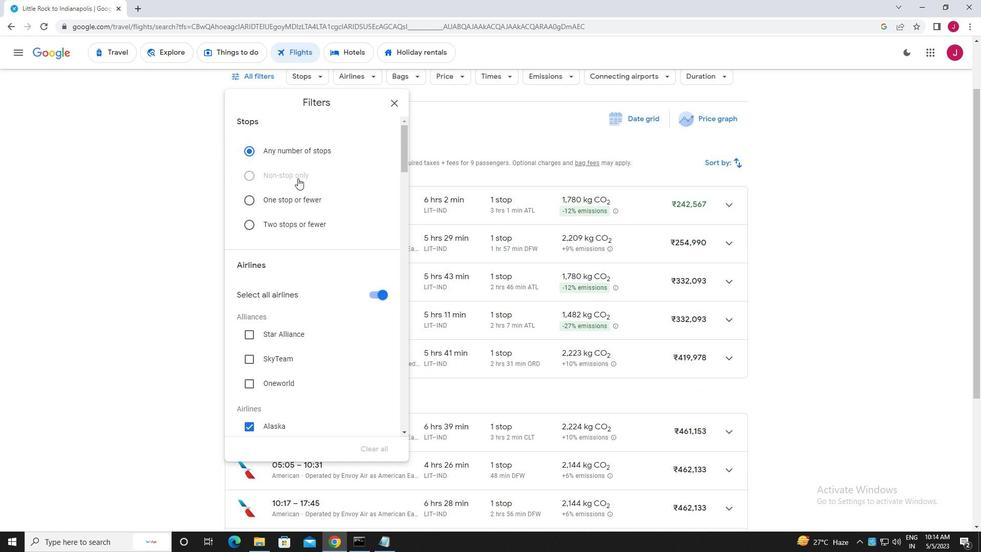 
Action: Mouse moved to (369, 207)
Screenshot: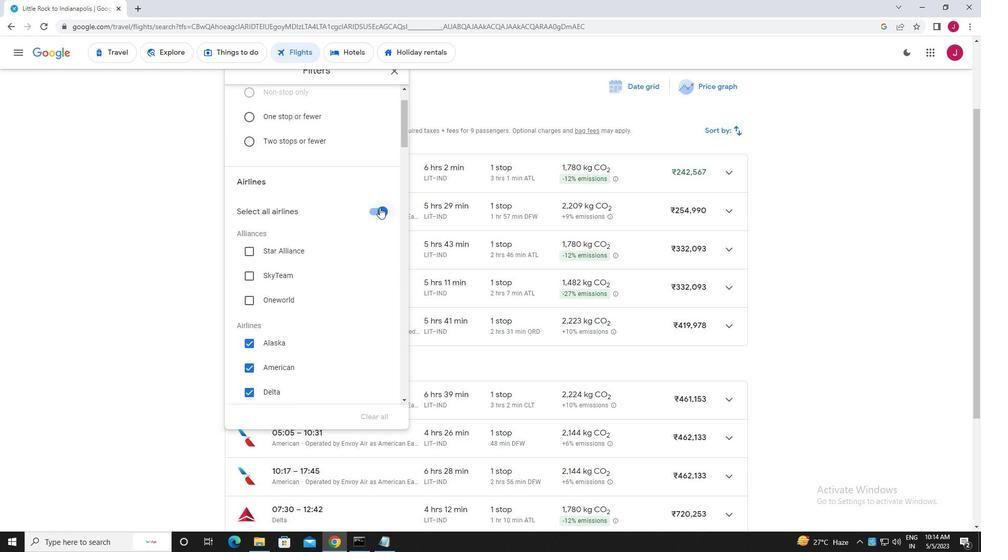 
Action: Mouse pressed left at (369, 207)
Screenshot: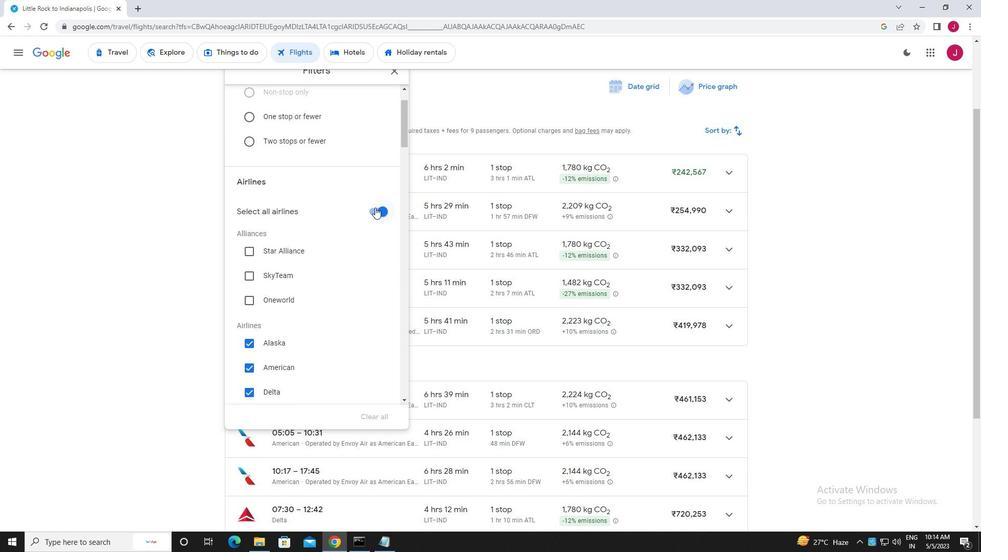 
Action: Mouse moved to (371, 213)
Screenshot: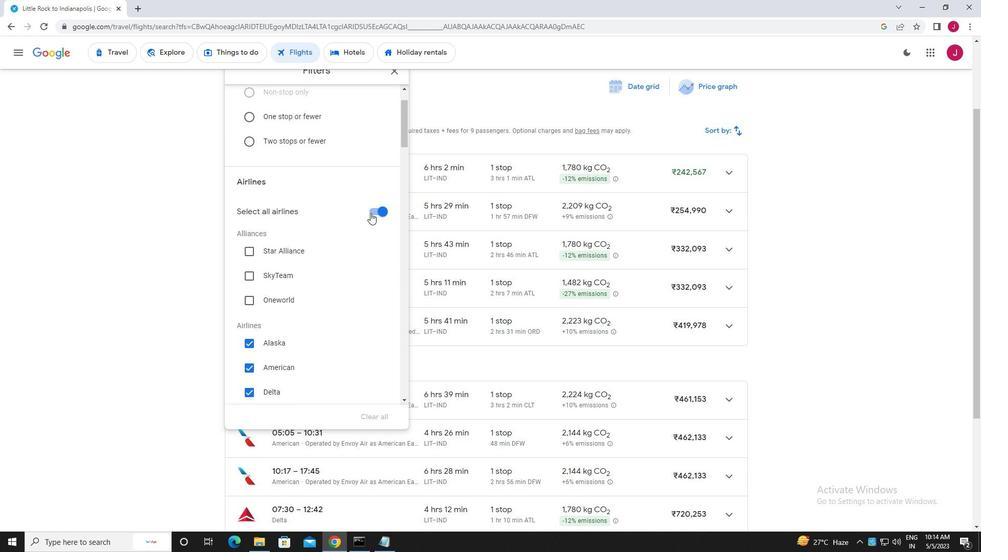 
Action: Mouse pressed left at (371, 213)
Screenshot: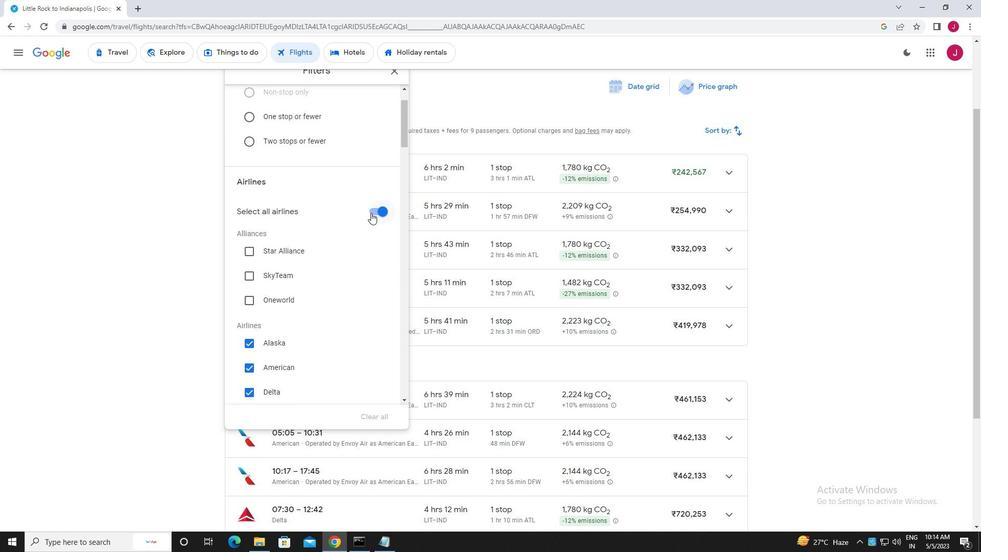 
Action: Mouse moved to (333, 200)
Screenshot: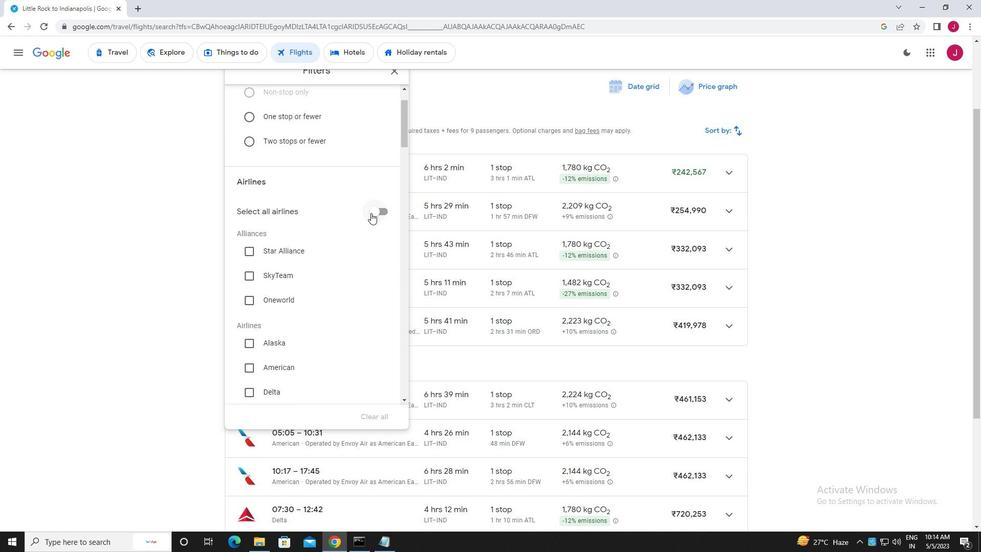 
Action: Mouse scrolled (333, 200) with delta (0, 0)
Screenshot: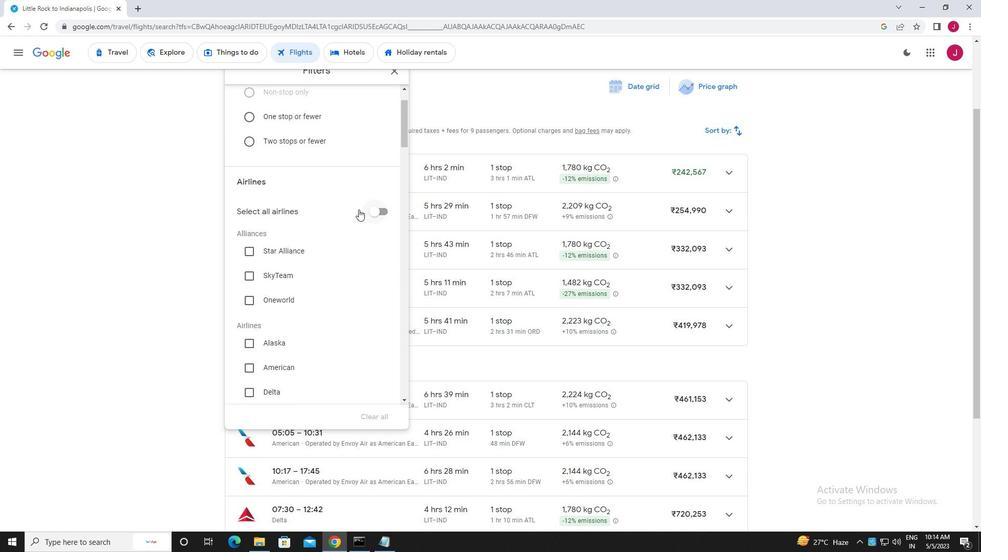 
Action: Mouse scrolled (333, 200) with delta (0, 0)
Screenshot: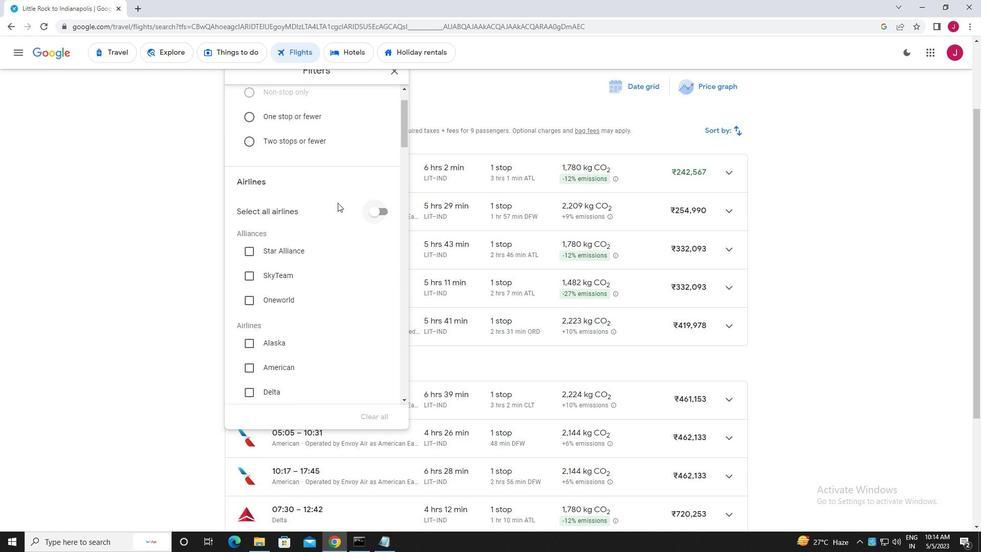 
Action: Mouse scrolled (333, 200) with delta (0, 0)
Screenshot: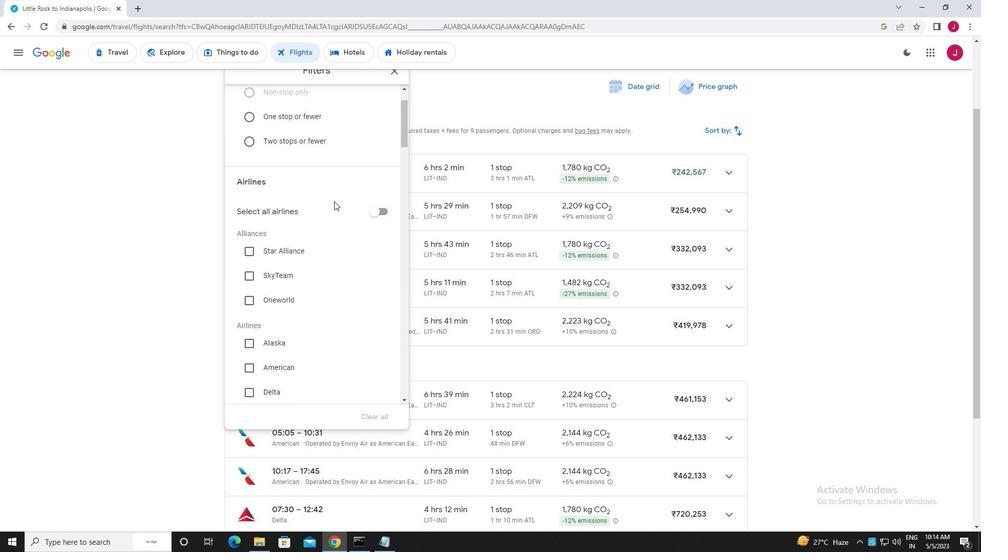 
Action: Mouse scrolled (333, 200) with delta (0, 0)
Screenshot: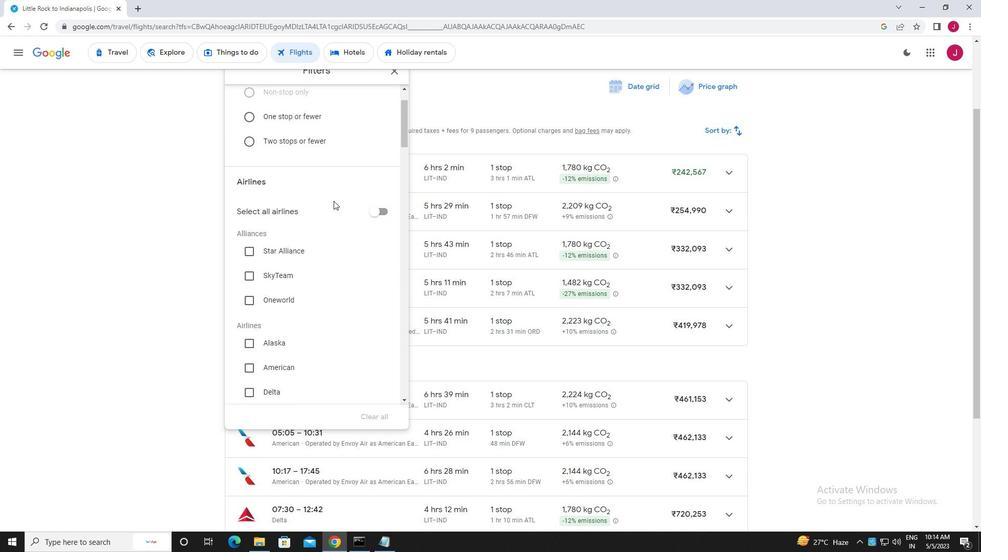 
Action: Mouse scrolled (333, 200) with delta (0, 0)
Screenshot: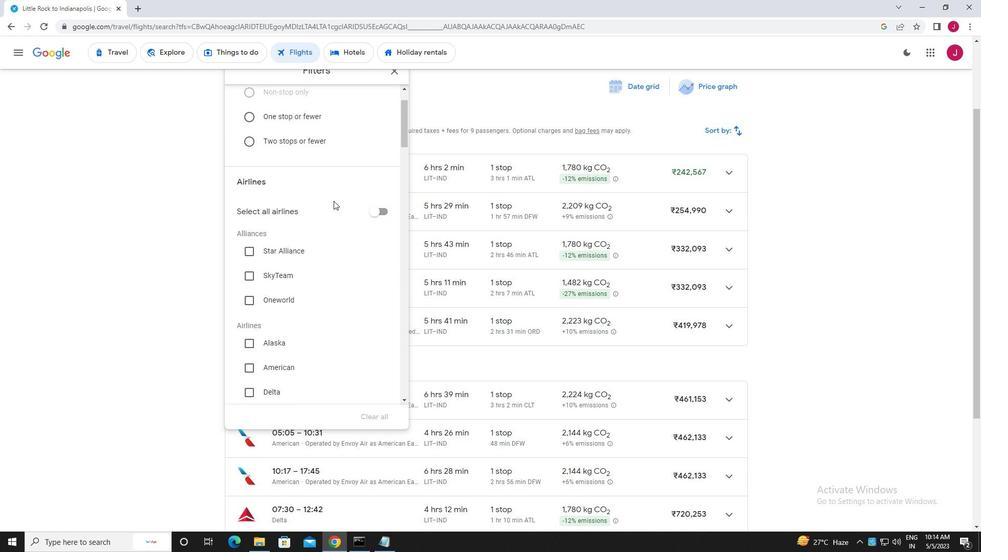 
Action: Mouse scrolled (333, 200) with delta (0, 0)
Screenshot: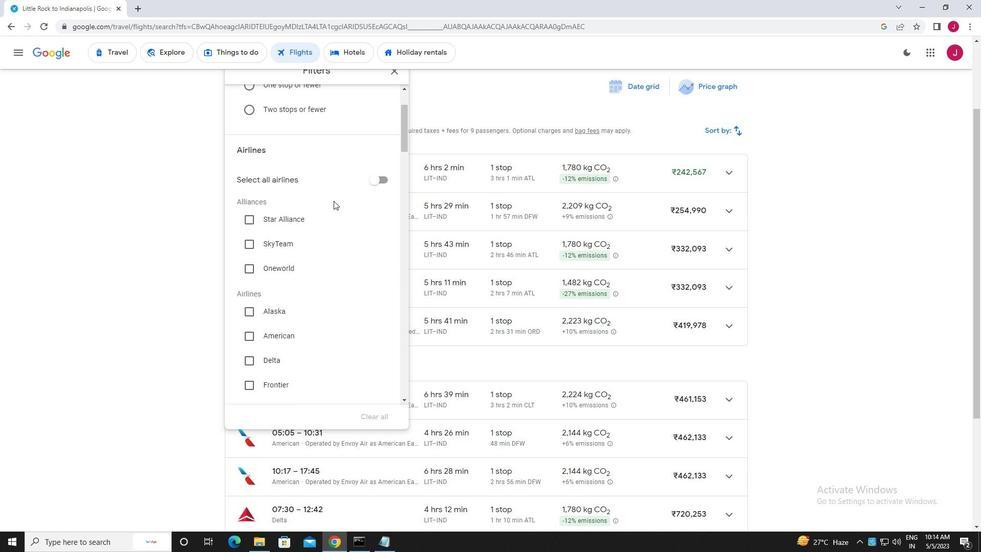 
Action: Mouse scrolled (333, 200) with delta (0, 0)
Screenshot: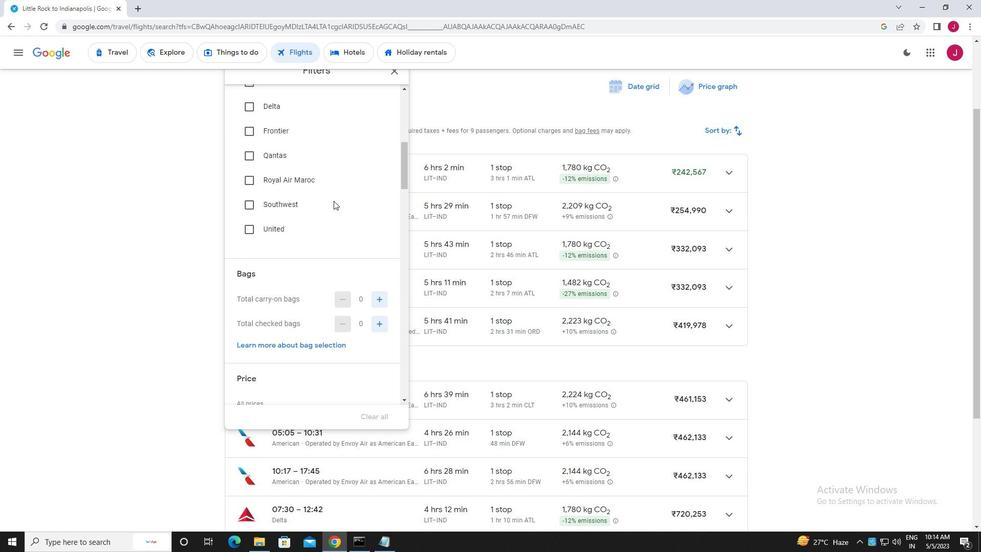 
Action: Mouse scrolled (333, 200) with delta (0, 0)
Screenshot: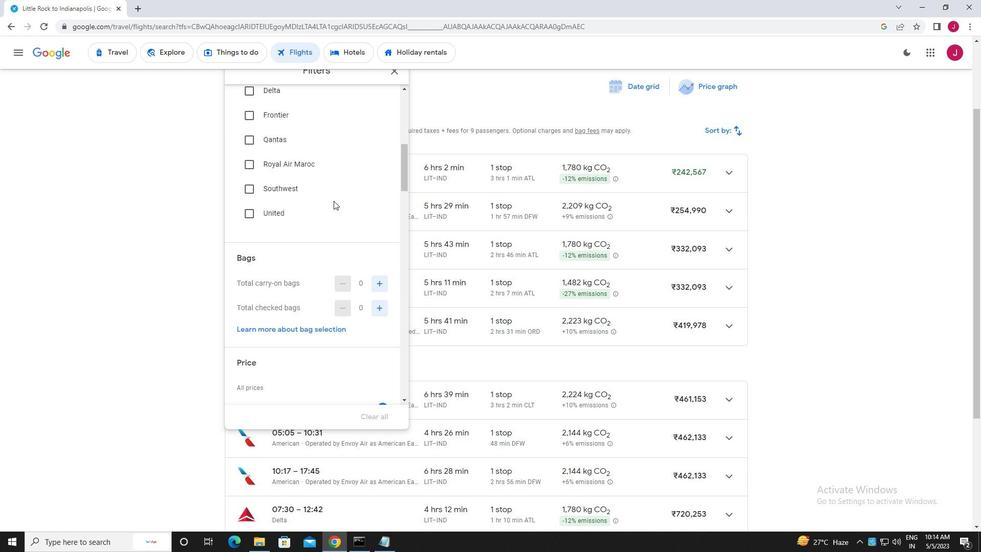 
Action: Mouse moved to (376, 177)
Screenshot: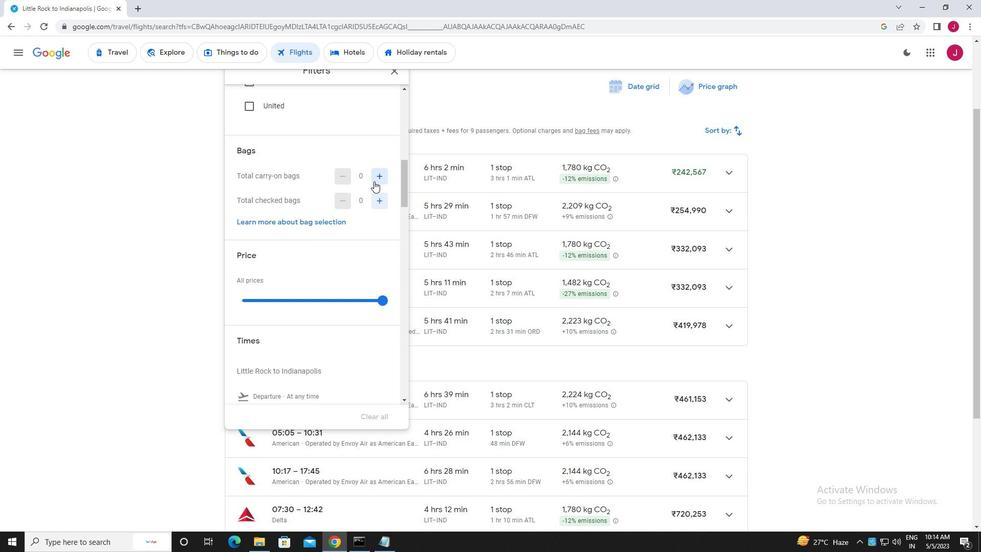 
Action: Mouse pressed left at (376, 177)
Screenshot: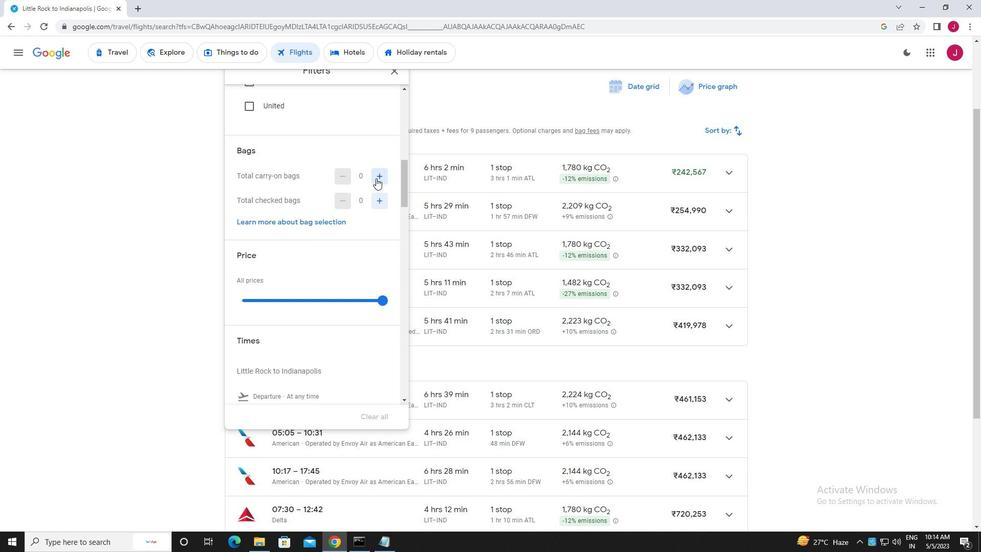 
Action: Mouse moved to (346, 185)
Screenshot: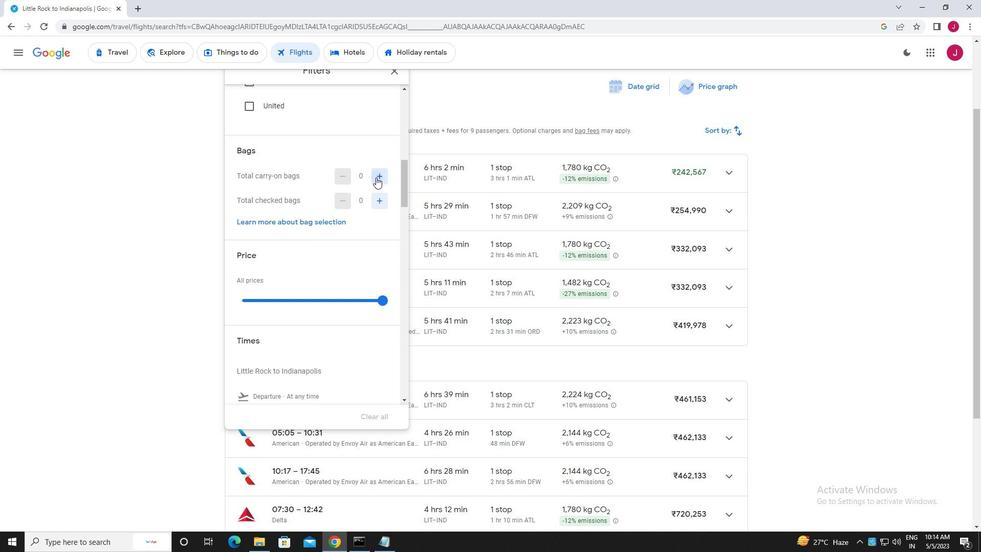 
Action: Mouse scrolled (346, 184) with delta (0, 0)
Screenshot: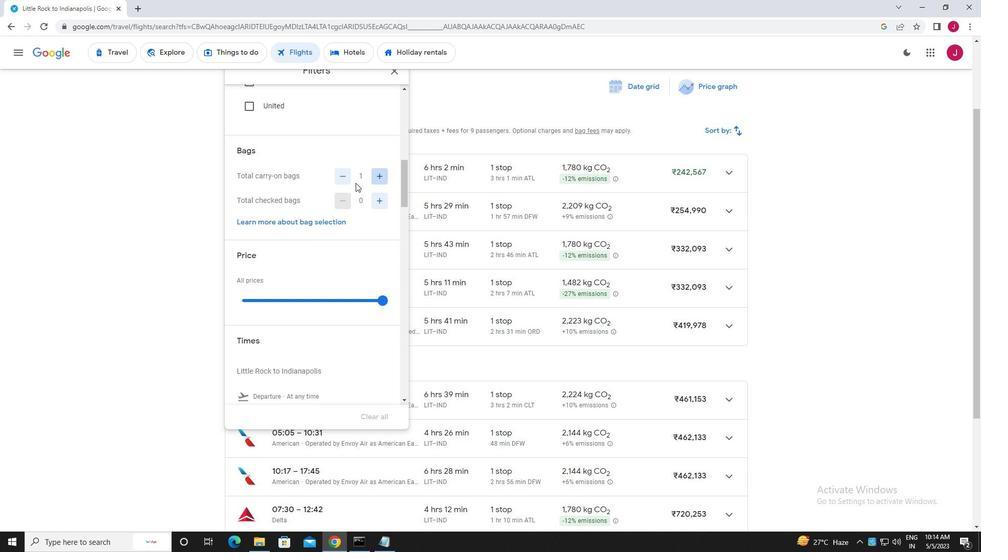 
Action: Mouse scrolled (346, 184) with delta (0, 0)
Screenshot: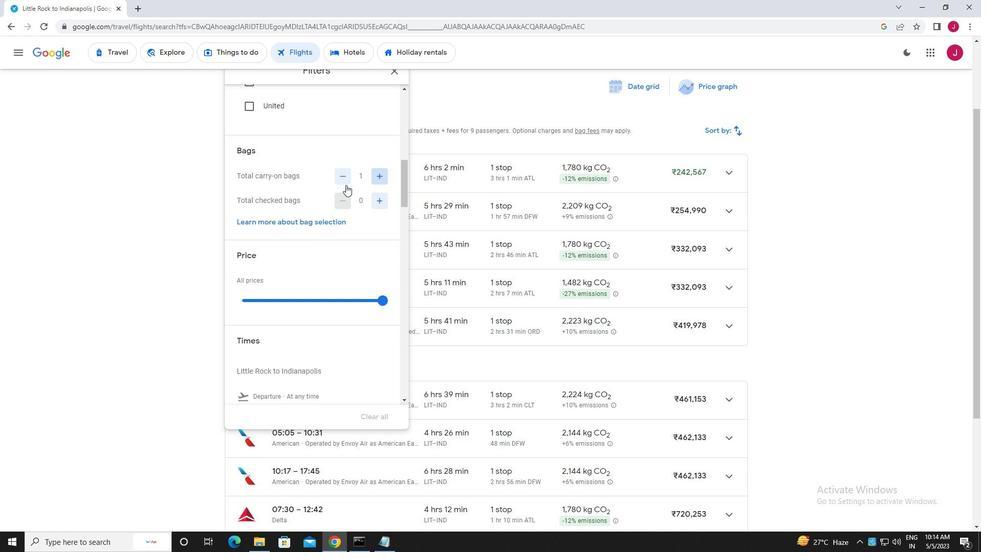 
Action: Mouse scrolled (346, 184) with delta (0, 0)
Screenshot: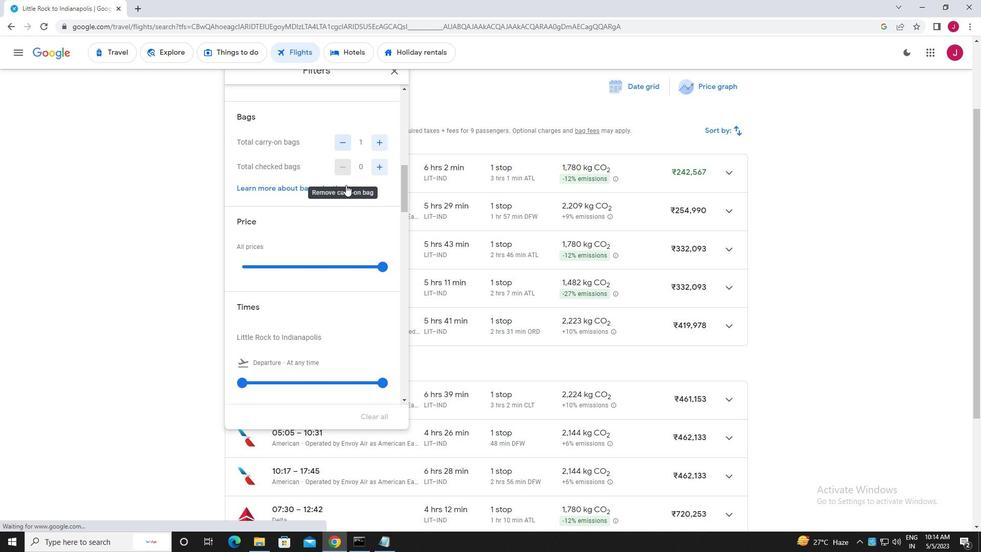 
Action: Mouse scrolled (346, 184) with delta (0, 0)
Screenshot: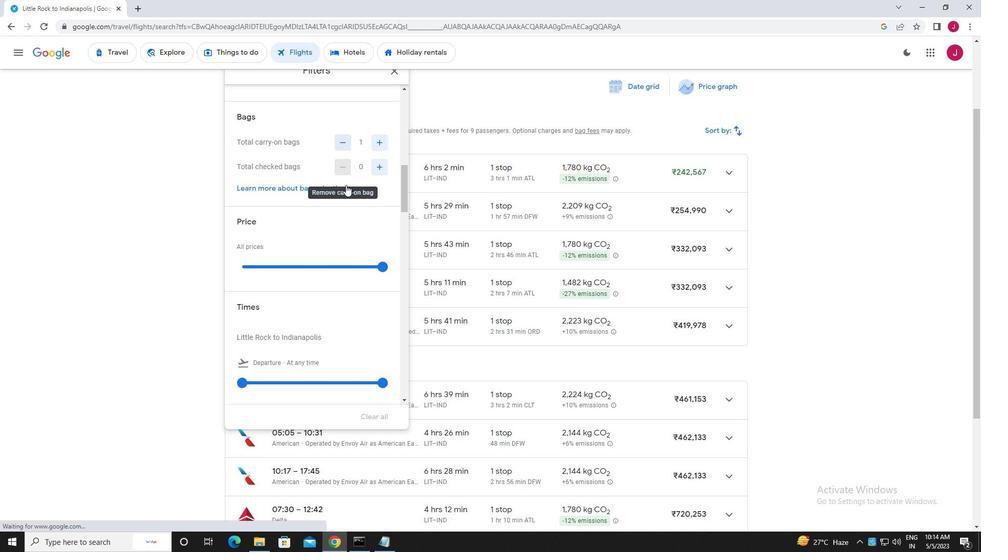 
Action: Mouse moved to (380, 116)
Screenshot: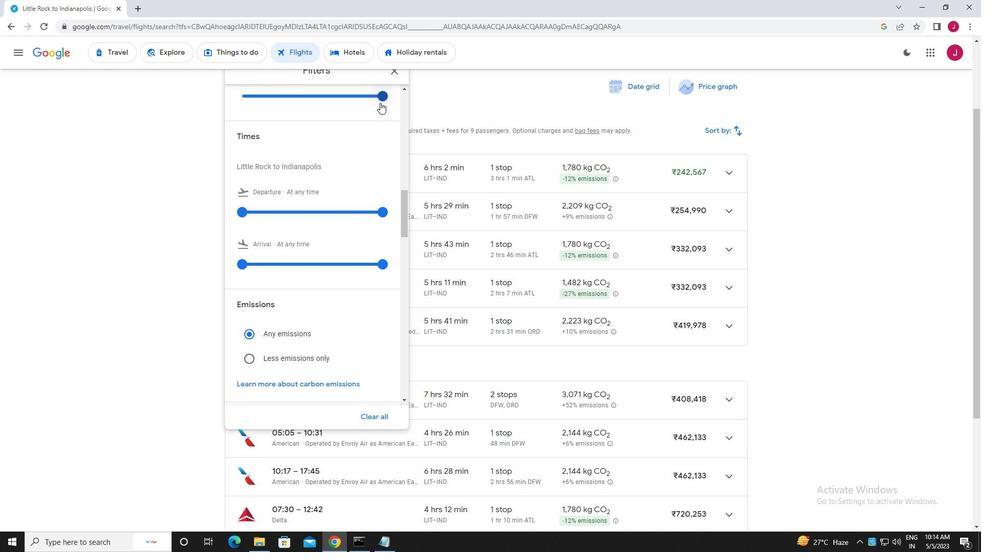 
Action: Mouse scrolled (380, 117) with delta (0, 0)
Screenshot: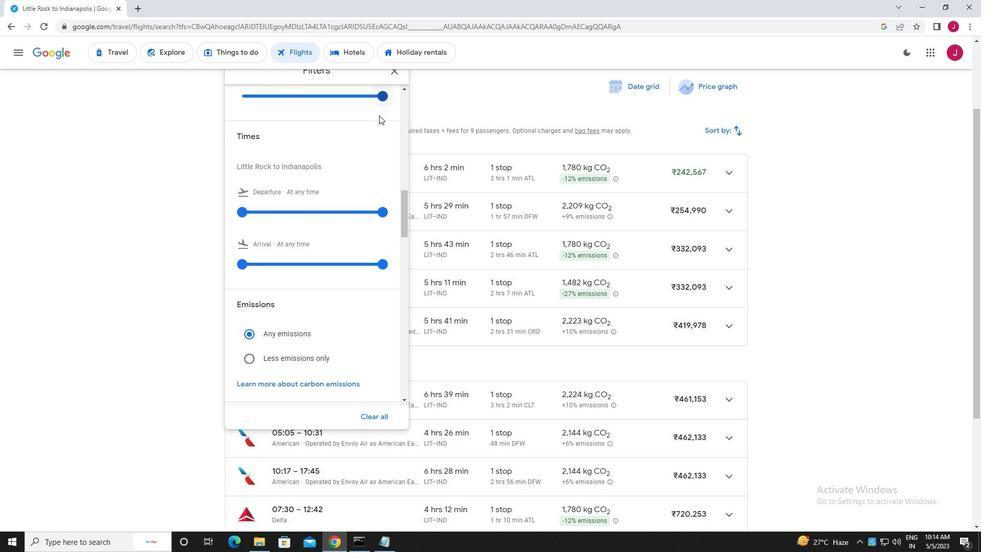 
Action: Mouse moved to (384, 145)
Screenshot: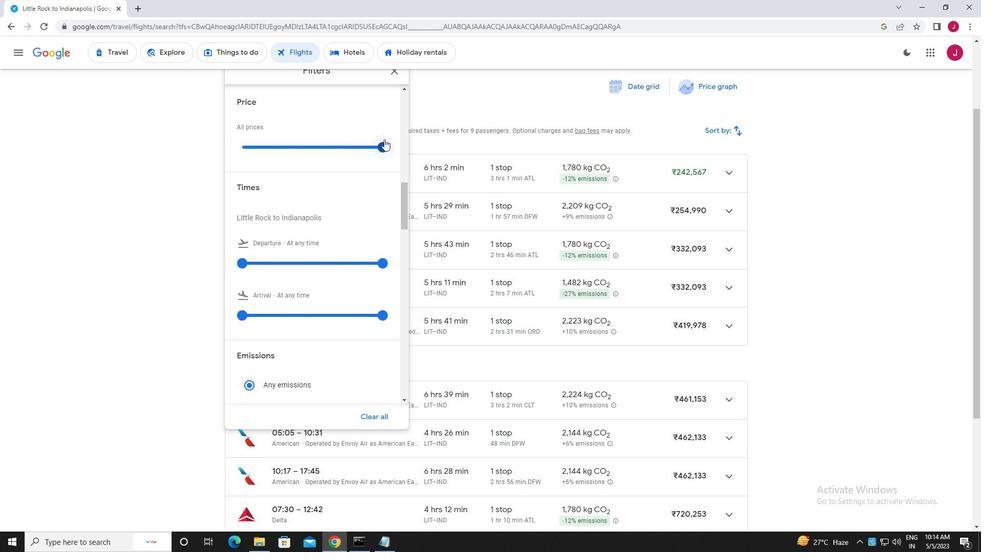 
Action: Mouse pressed left at (384, 145)
Screenshot: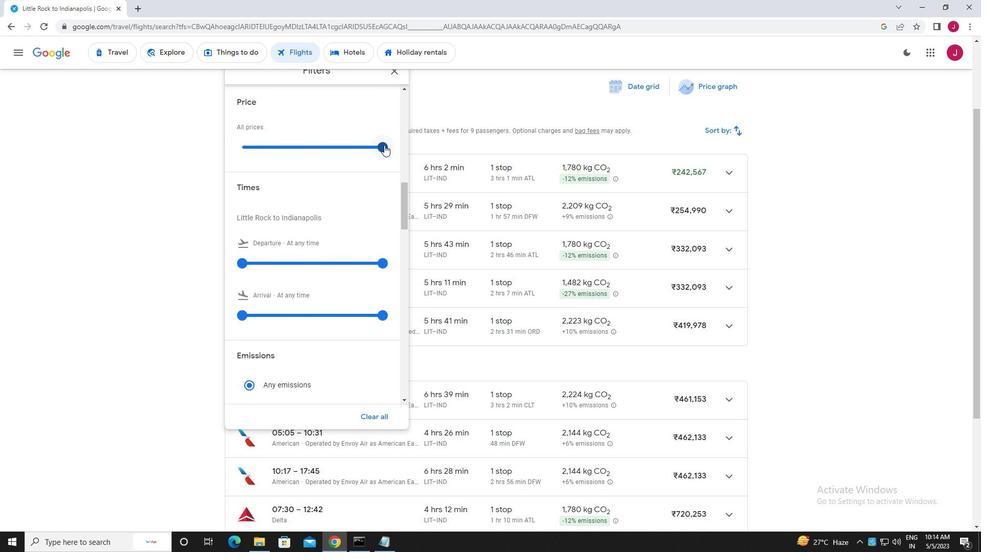 
Action: Mouse moved to (301, 164)
Screenshot: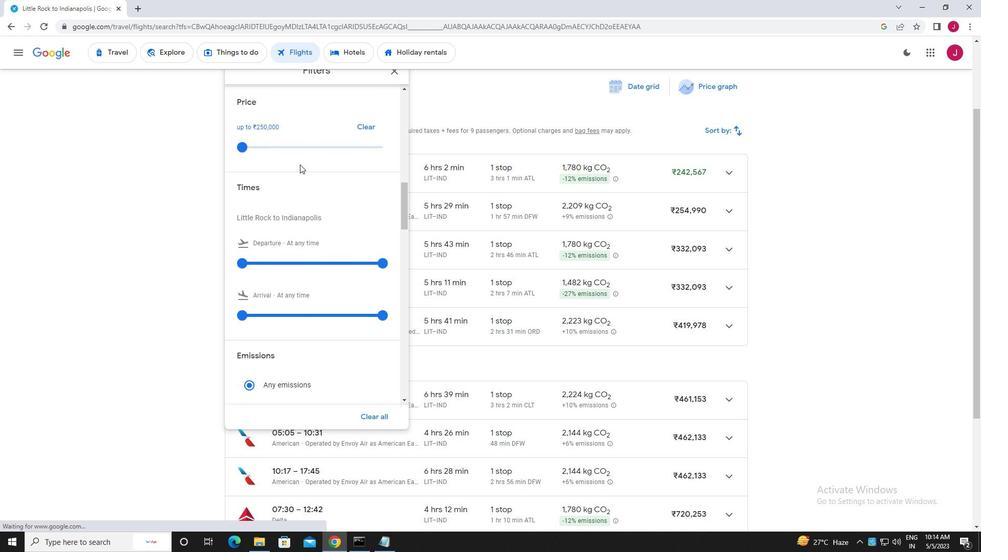 
Action: Mouse scrolled (301, 164) with delta (0, 0)
Screenshot: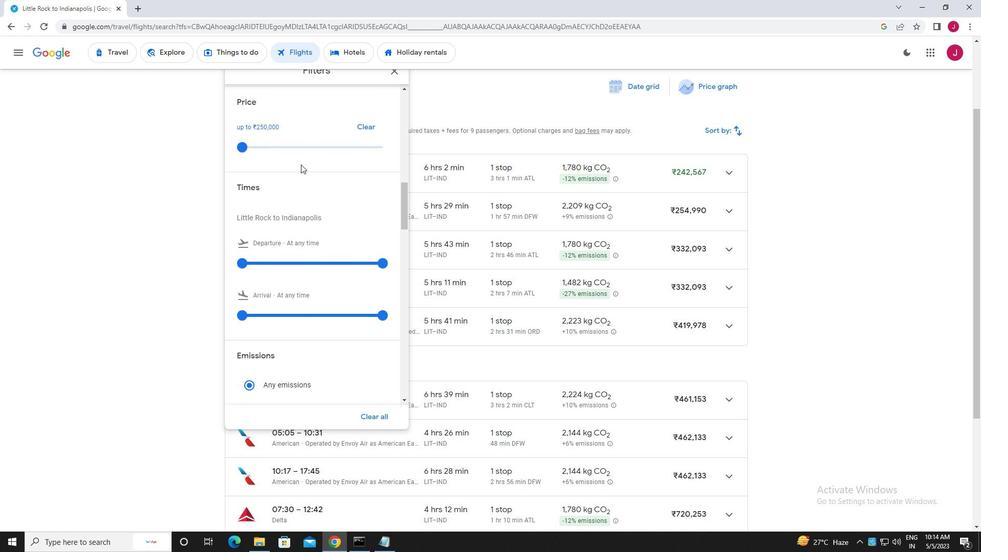 
Action: Mouse moved to (306, 173)
Screenshot: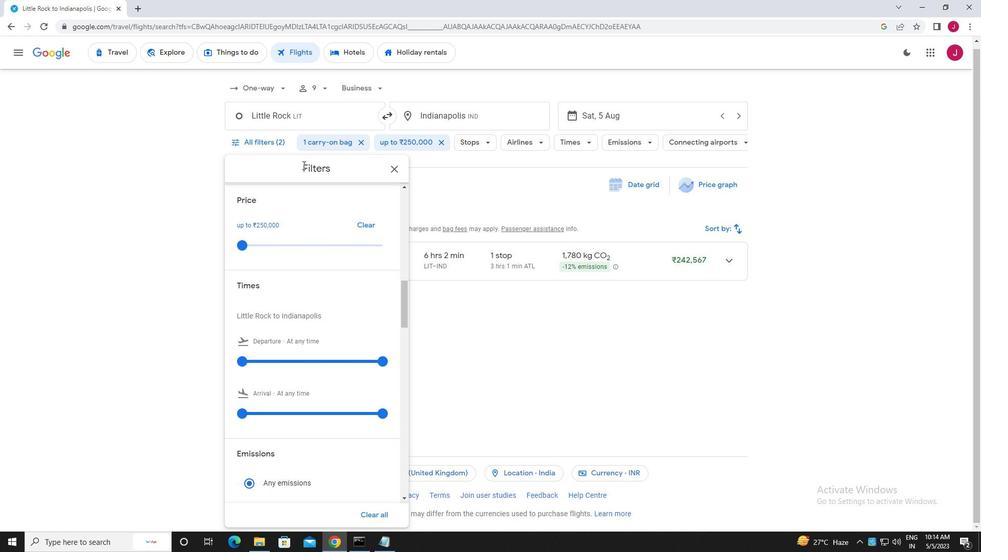 
Action: Mouse scrolled (306, 172) with delta (0, 0)
Screenshot: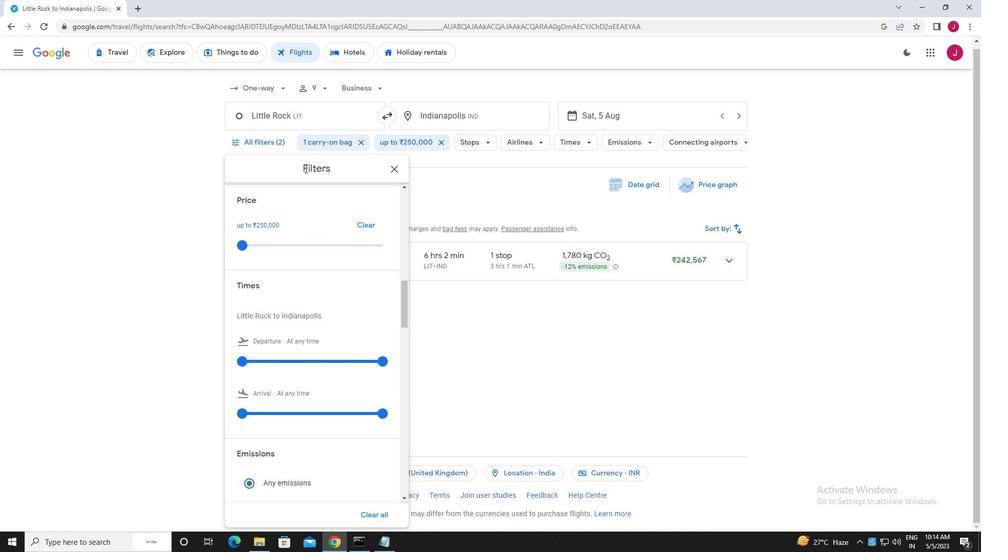
Action: Mouse moved to (306, 173)
Screenshot: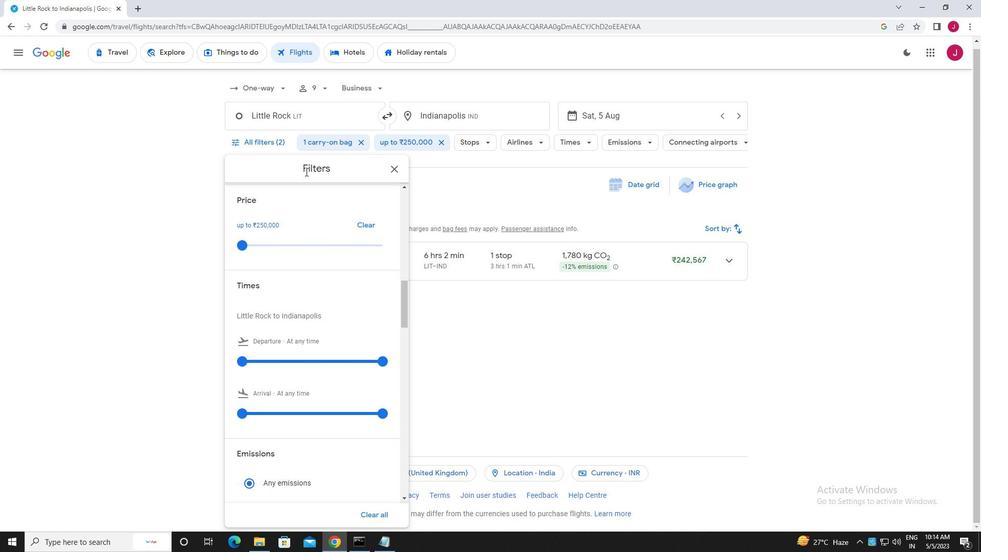 
Action: Mouse scrolled (306, 173) with delta (0, 0)
Screenshot: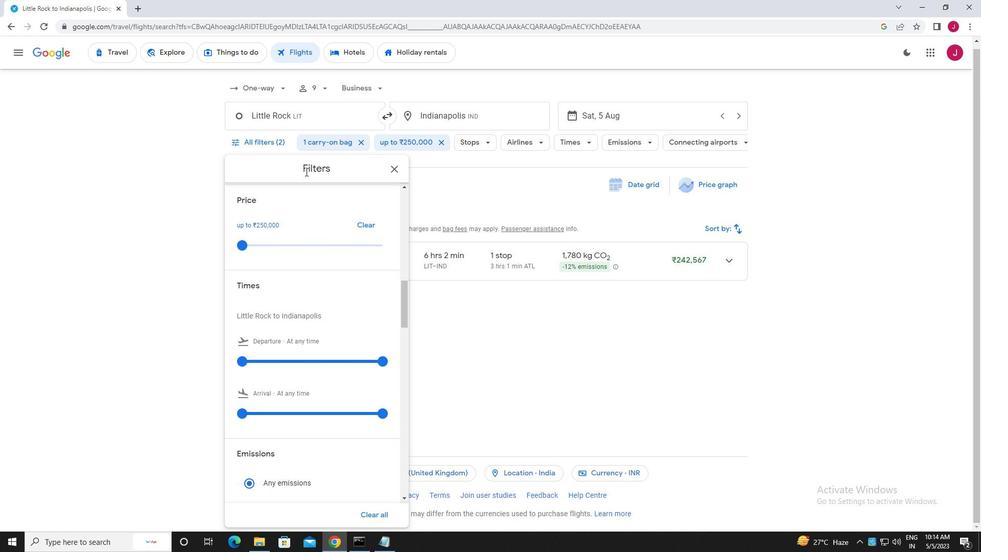 
Action: Mouse moved to (310, 220)
Screenshot: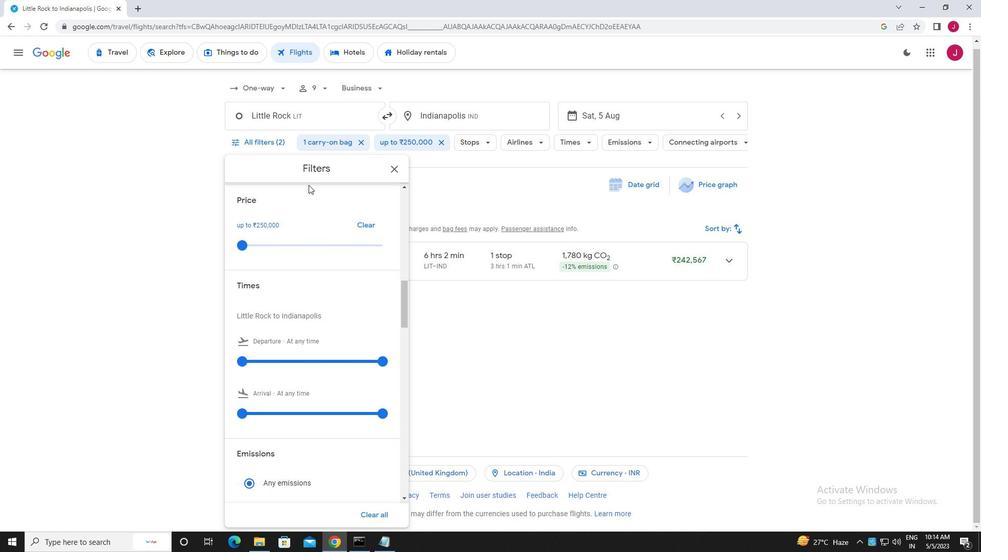 
Action: Mouse scrolled (310, 219) with delta (0, 0)
Screenshot: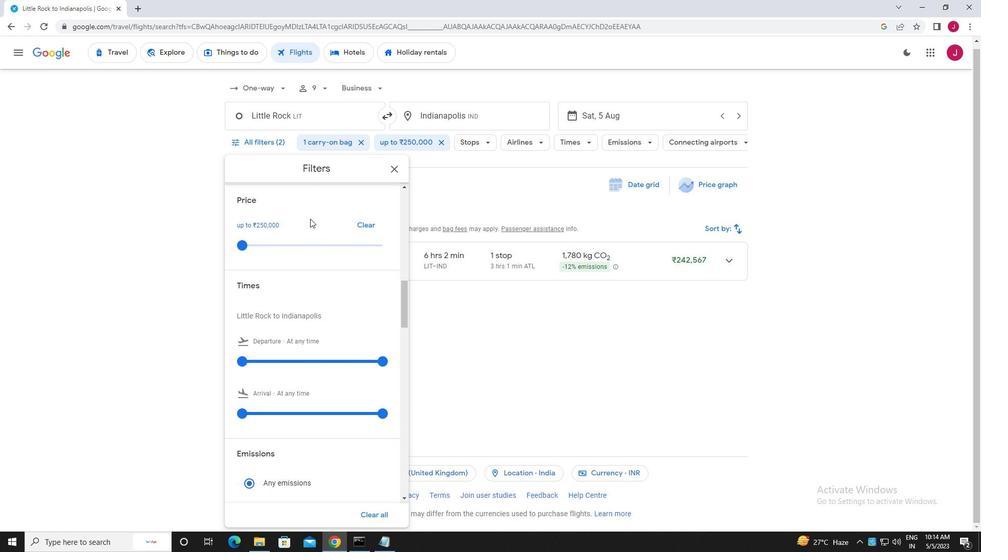 
Action: Mouse scrolled (310, 219) with delta (0, 0)
Screenshot: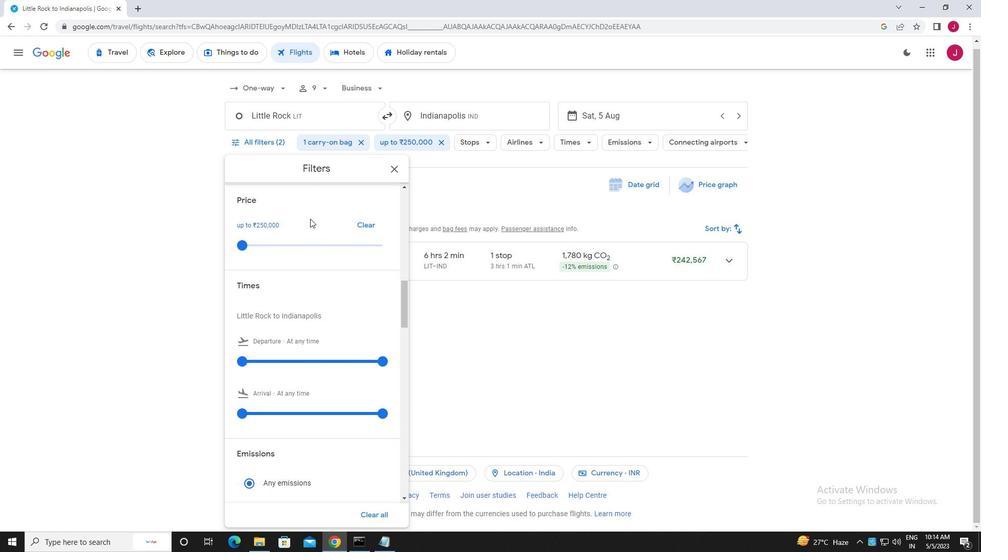 
Action: Mouse scrolled (310, 219) with delta (0, 0)
Screenshot: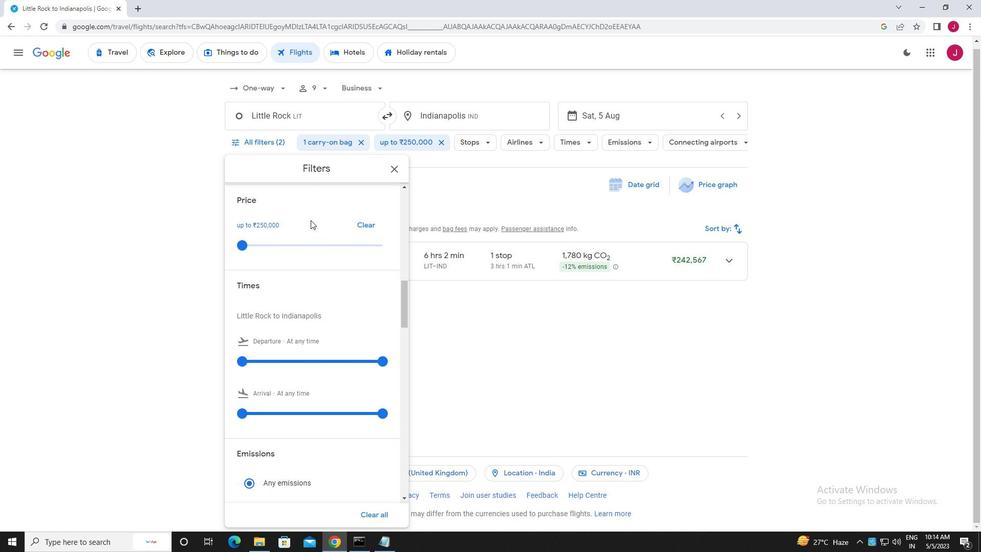 
Action: Mouse moved to (243, 207)
Screenshot: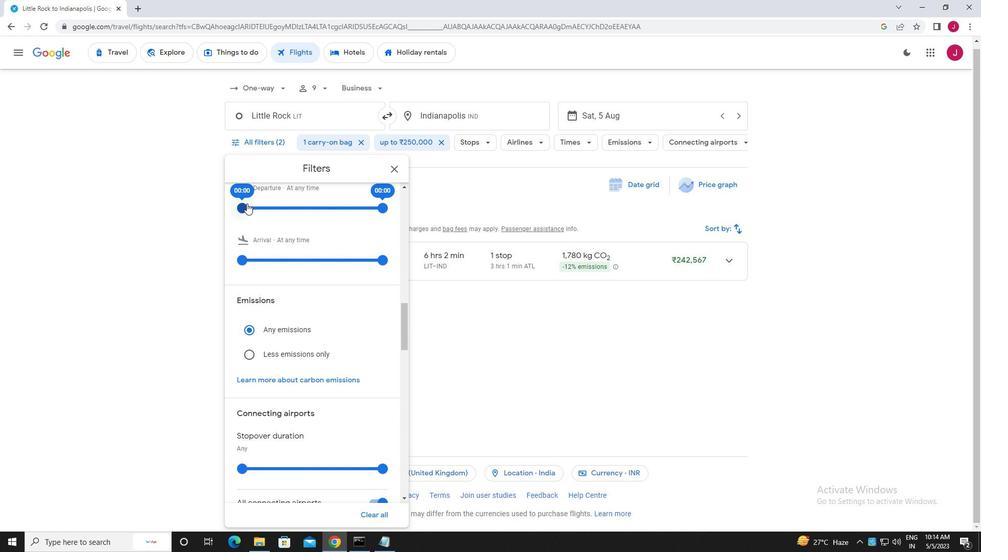 
Action: Mouse pressed left at (243, 207)
Screenshot: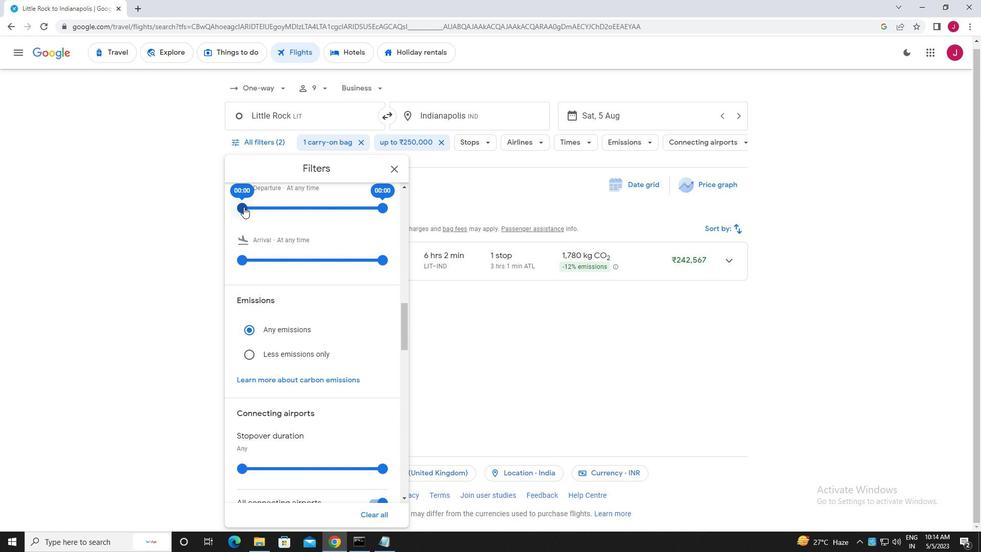 
Action: Mouse moved to (386, 207)
Screenshot: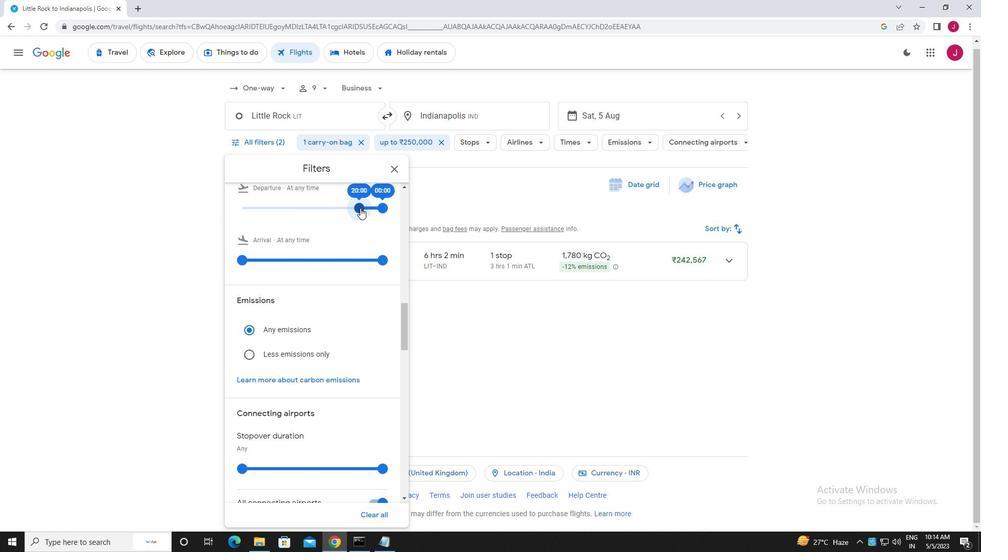 
Action: Mouse pressed left at (386, 207)
Screenshot: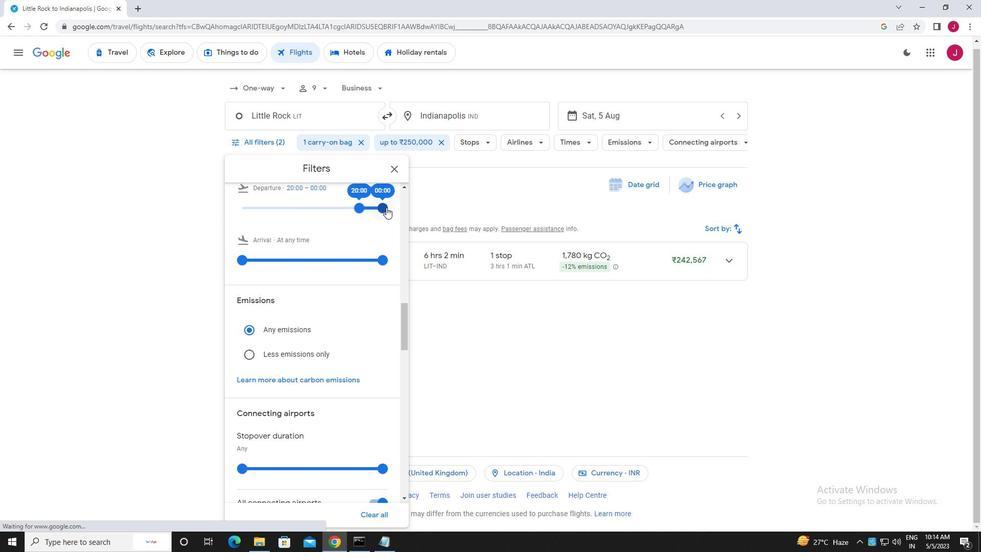 
Action: Mouse moved to (395, 167)
Screenshot: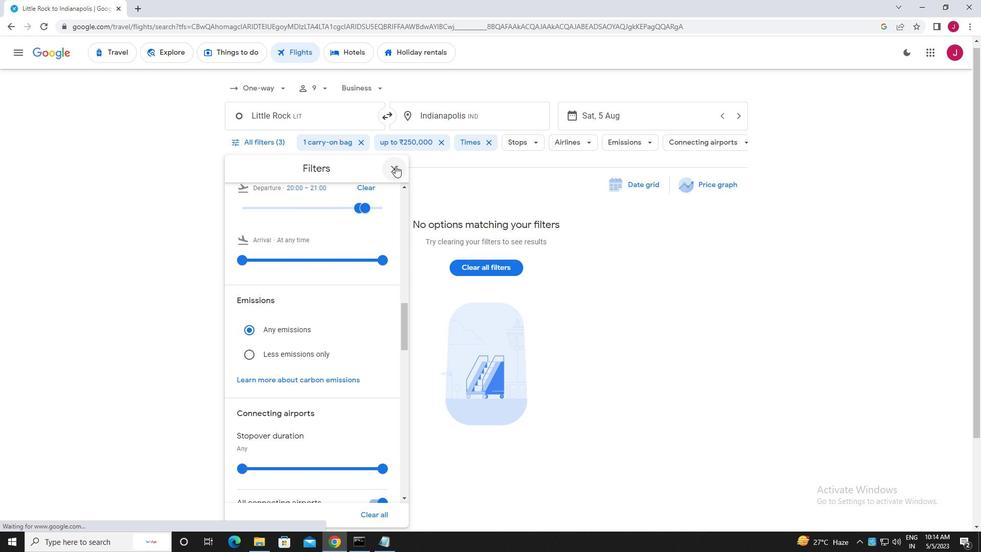 
Action: Mouse pressed left at (395, 167)
Screenshot: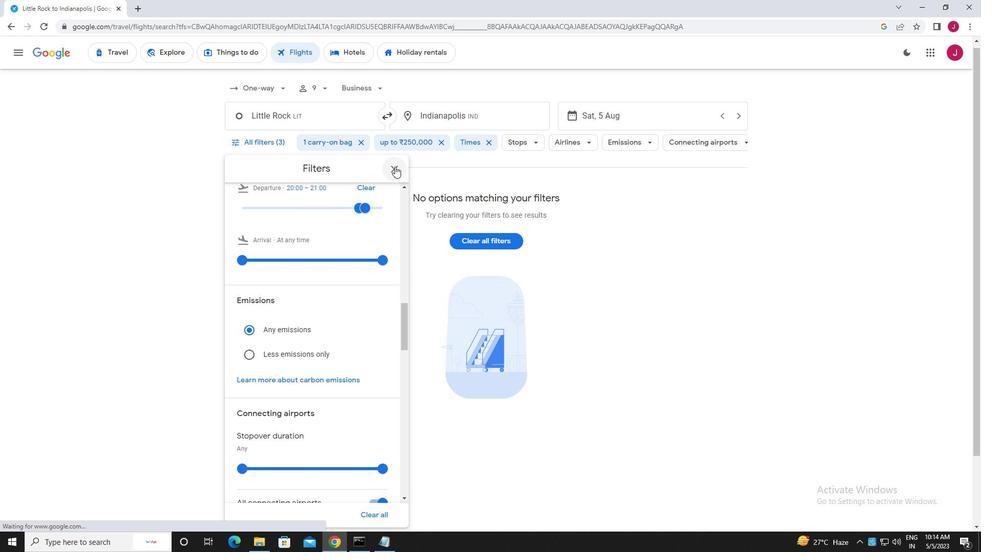 
Action: Mouse moved to (395, 167)
Screenshot: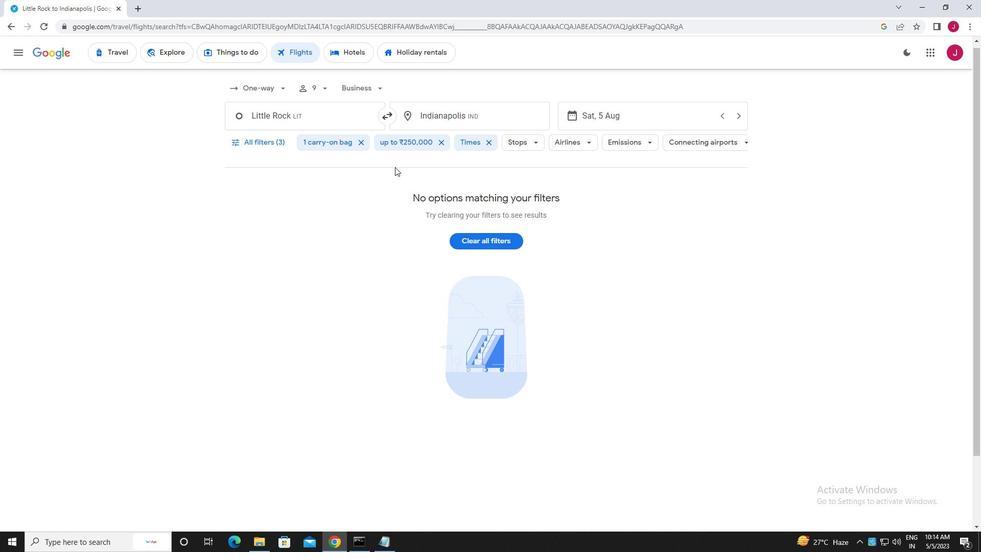 
